 Task: Search one way flight ticket for 5 adults, 2 children, 1 infant in seat and 2 infants on lap in economy from Lubbock: Lubbock Preston Smith International Airport to Springfield: Abraham Lincoln Capital Airport on 5-2-2023. Choice of flights is Westjet. Number of bags: 2 carry on bags. Price is upto 92000. Outbound departure time preference is 4:45.
Action: Mouse moved to (311, 126)
Screenshot: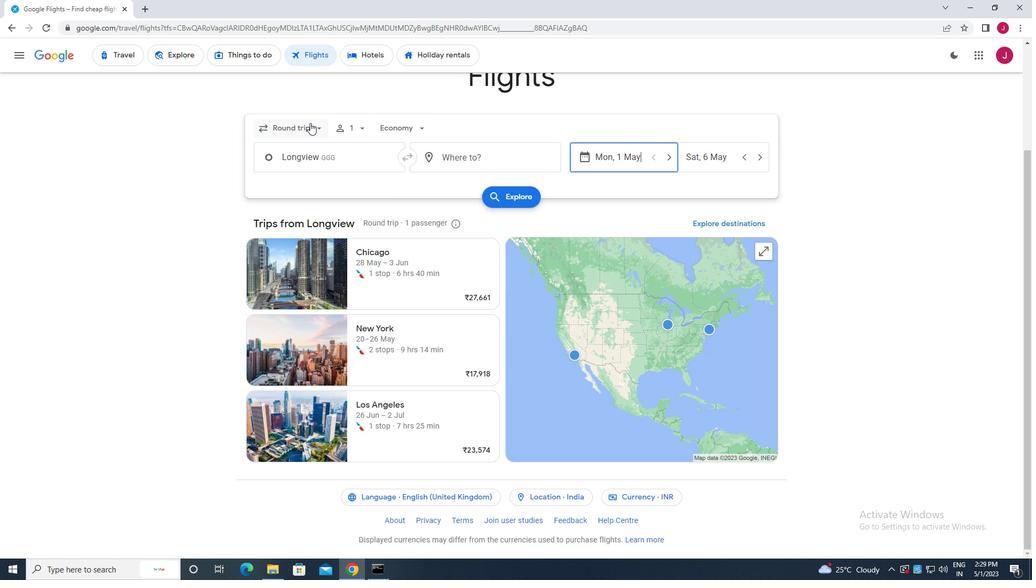 
Action: Mouse pressed left at (311, 126)
Screenshot: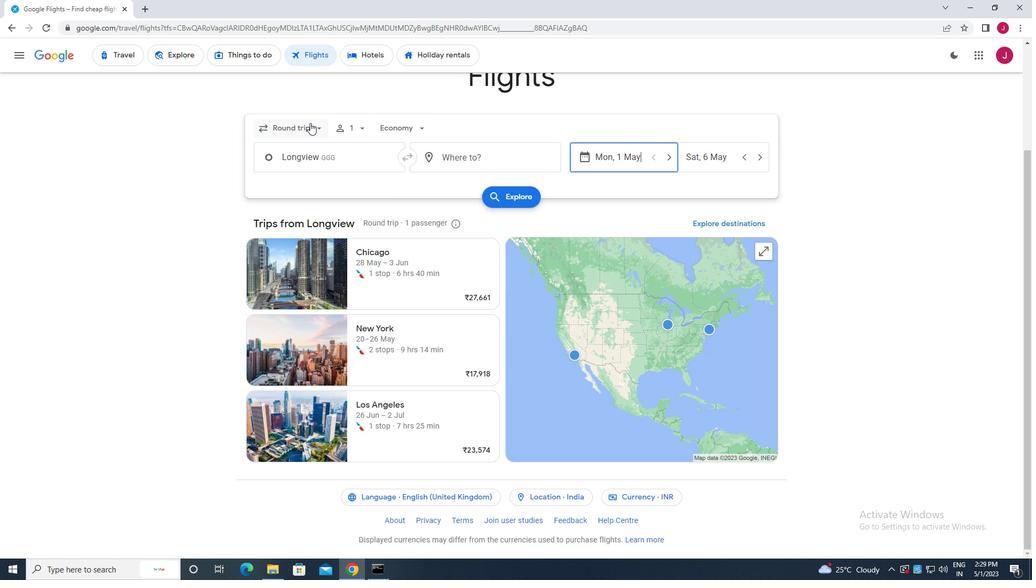 
Action: Mouse moved to (307, 173)
Screenshot: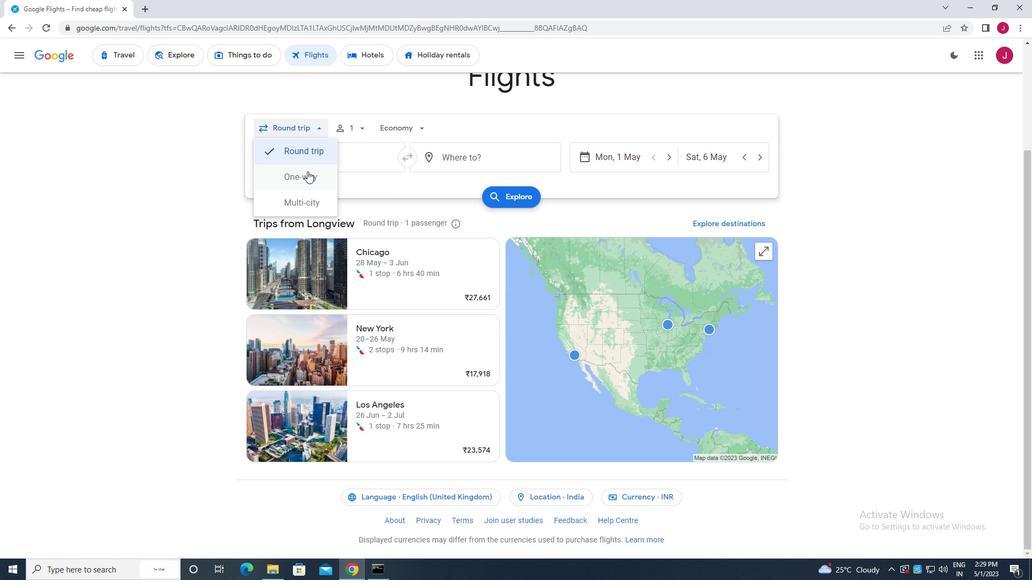 
Action: Mouse pressed left at (307, 173)
Screenshot: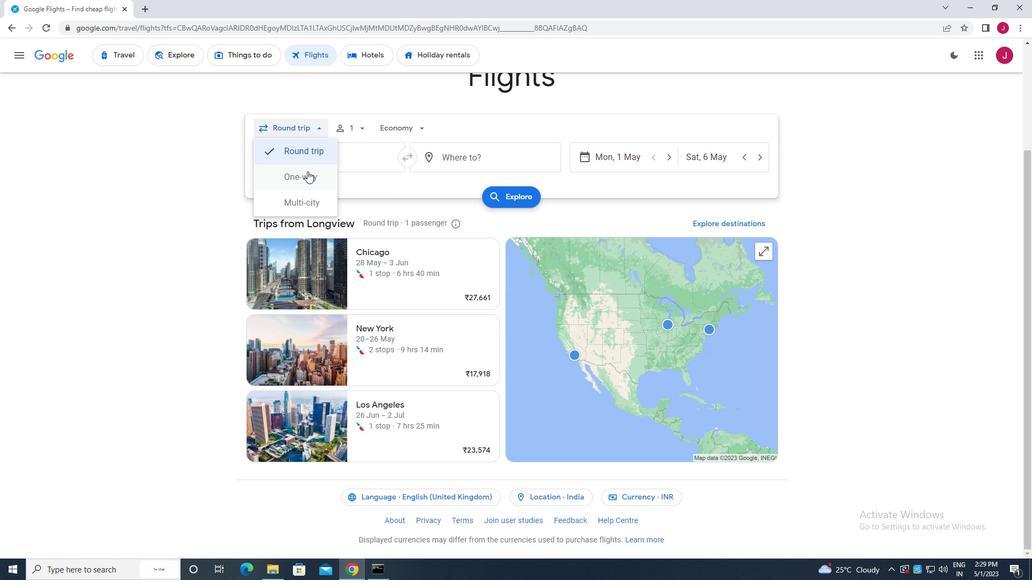 
Action: Mouse moved to (355, 132)
Screenshot: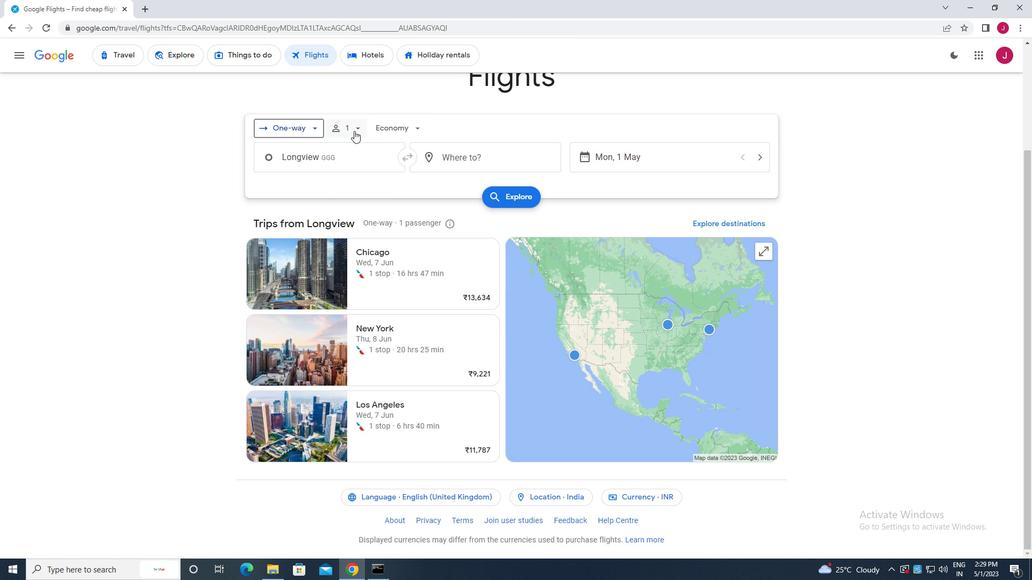 
Action: Mouse pressed left at (355, 132)
Screenshot: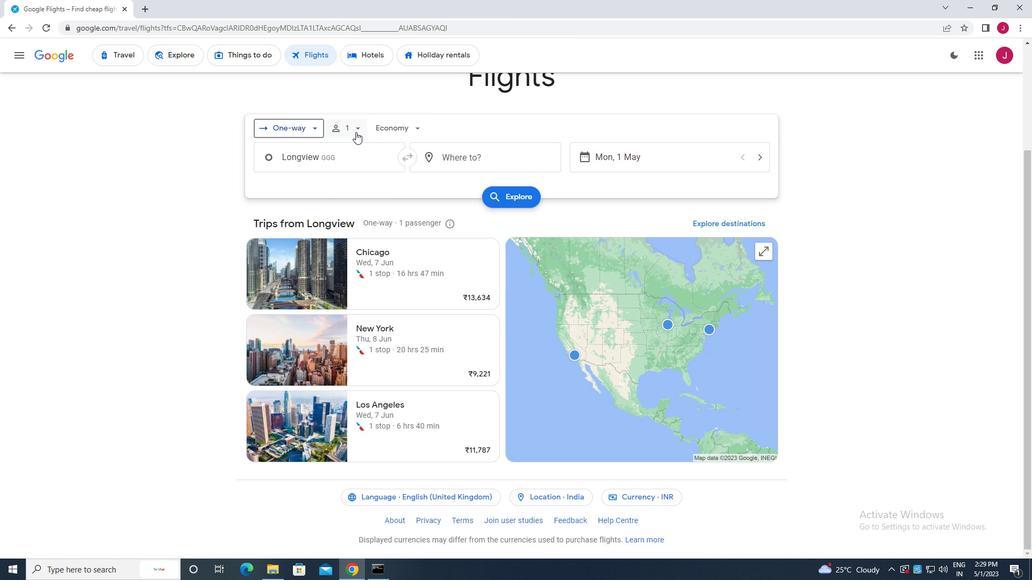 
Action: Mouse moved to (442, 155)
Screenshot: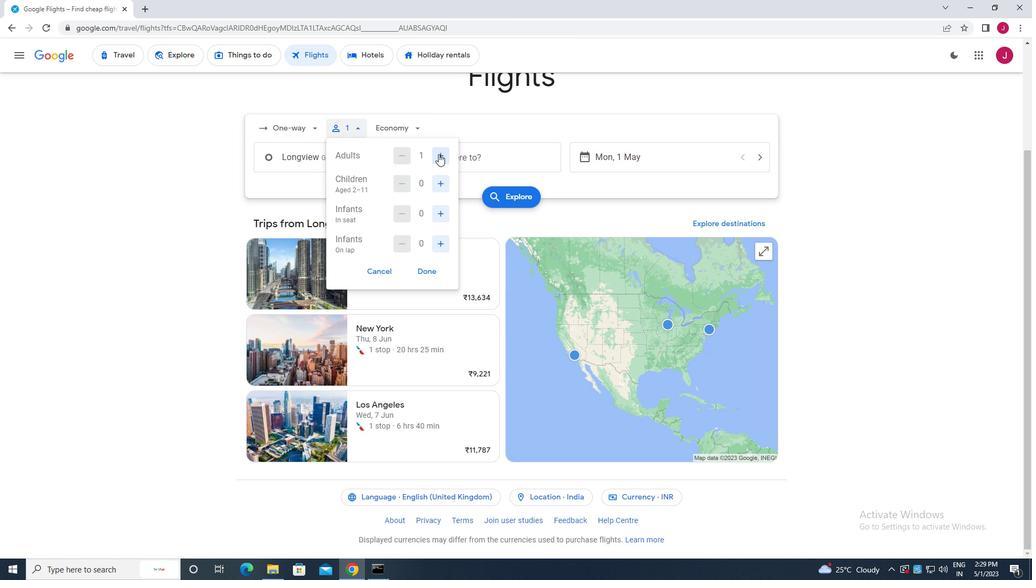
Action: Mouse pressed left at (442, 155)
Screenshot: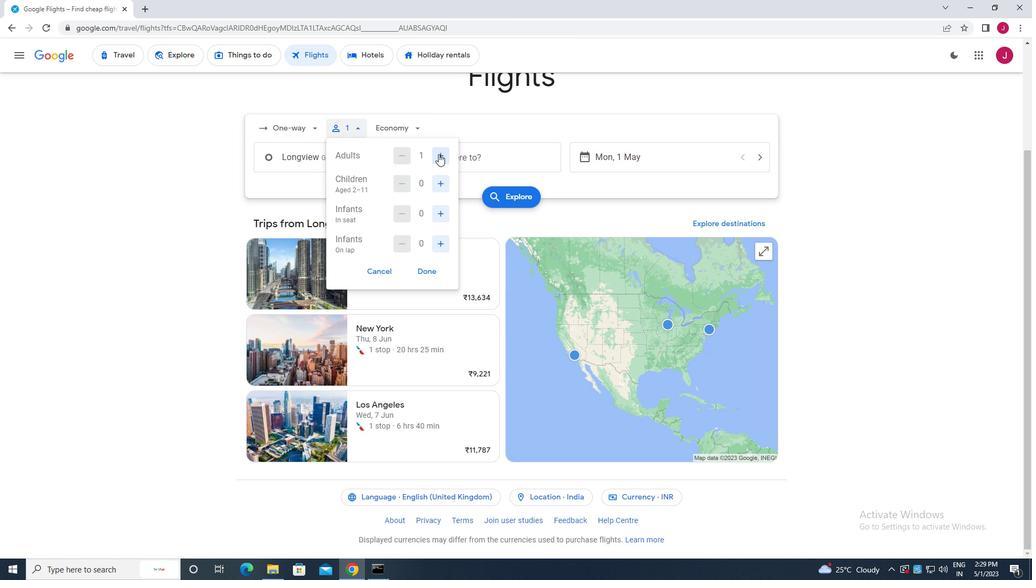 
Action: Mouse pressed left at (442, 155)
Screenshot: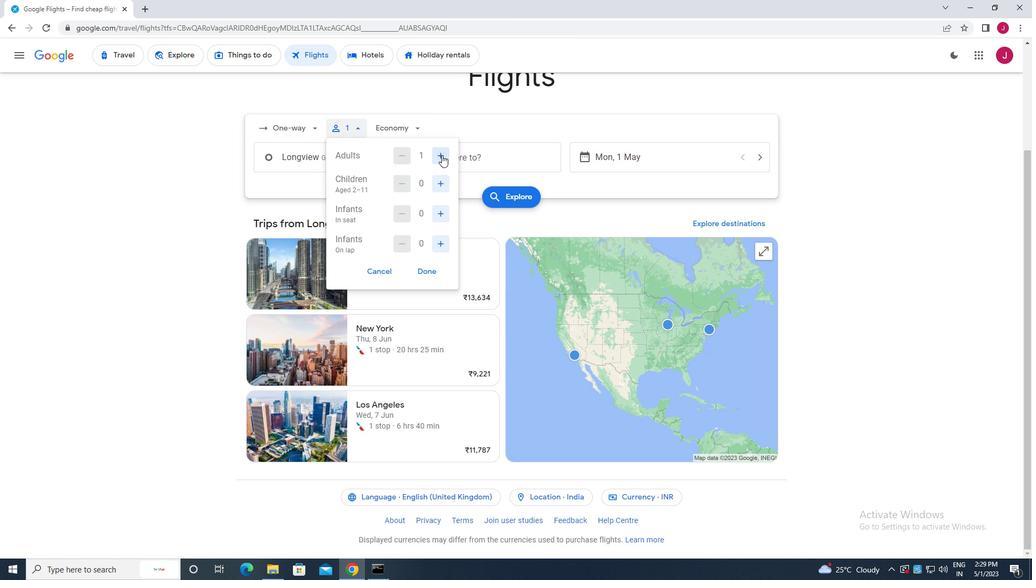 
Action: Mouse pressed left at (442, 155)
Screenshot: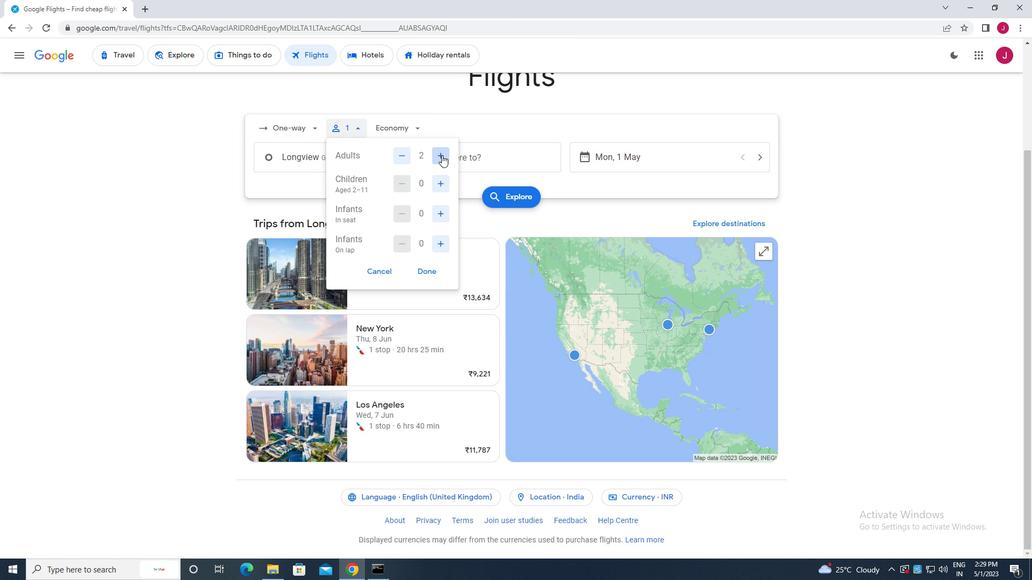 
Action: Mouse pressed left at (442, 155)
Screenshot: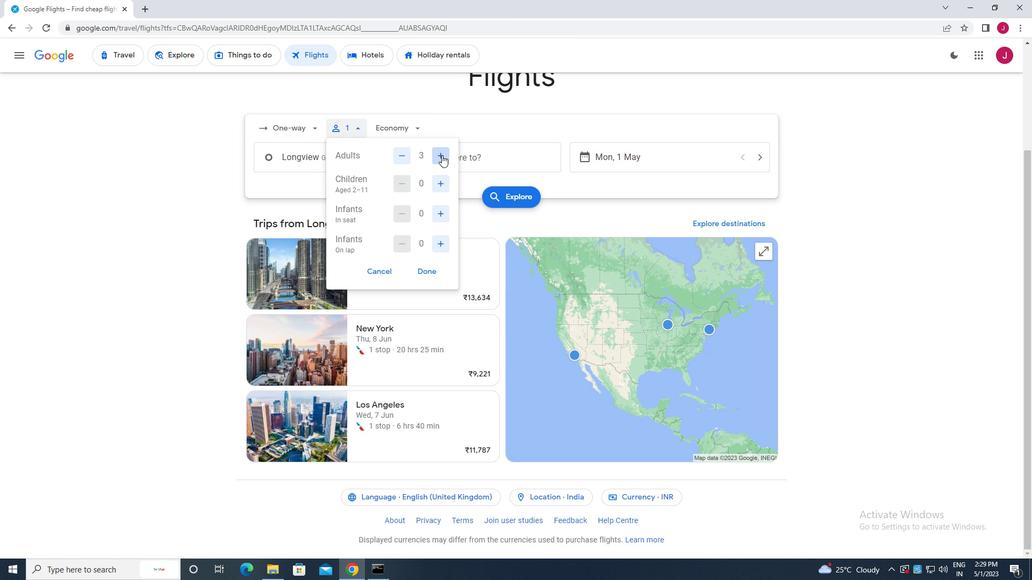 
Action: Mouse moved to (439, 186)
Screenshot: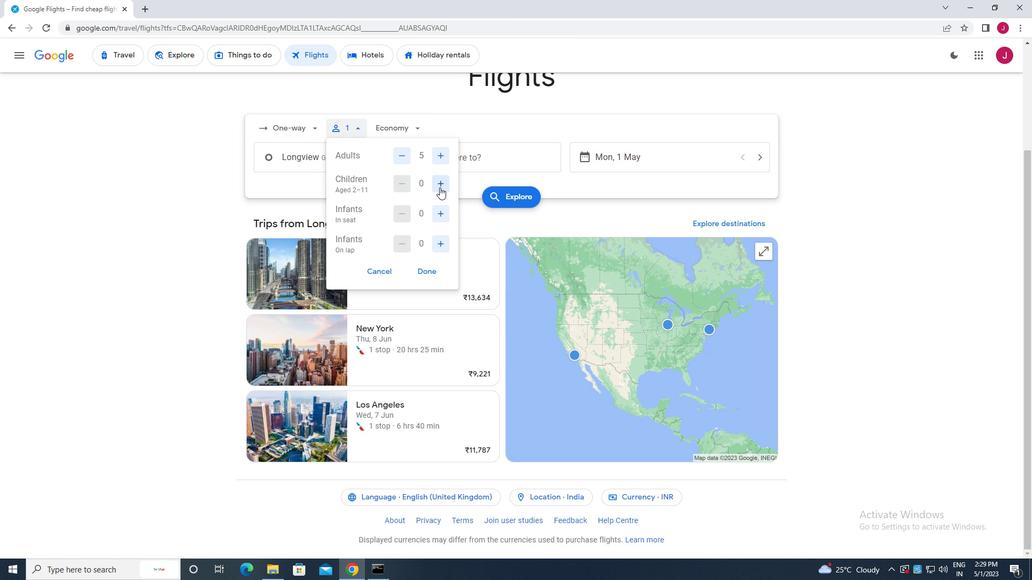 
Action: Mouse pressed left at (439, 186)
Screenshot: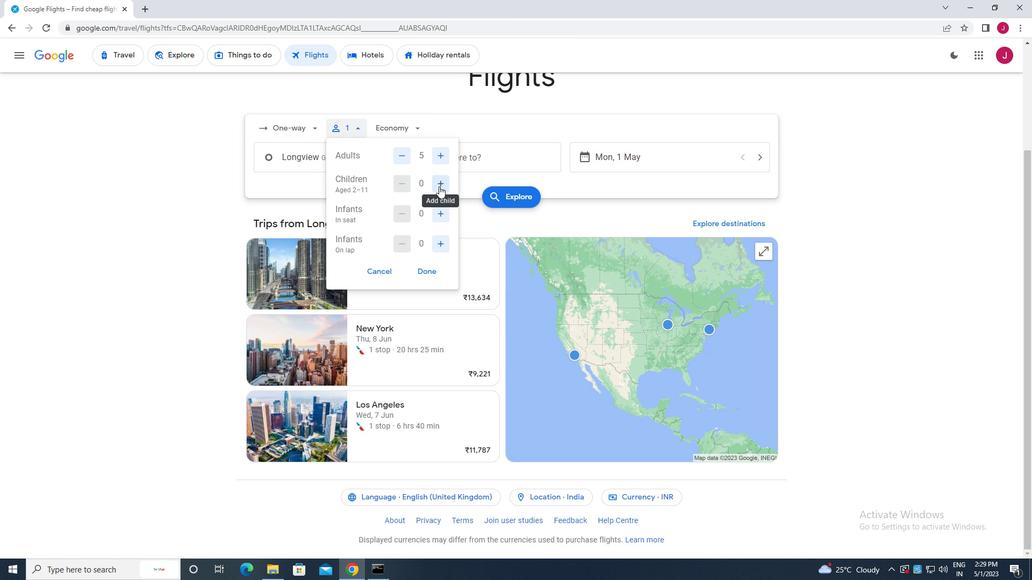 
Action: Mouse pressed left at (439, 186)
Screenshot: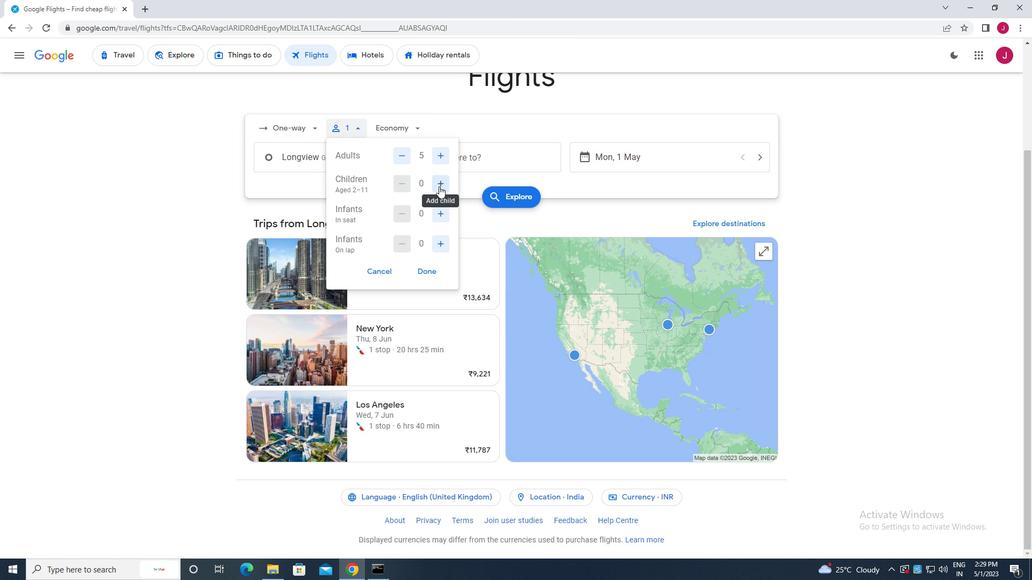 
Action: Mouse moved to (440, 214)
Screenshot: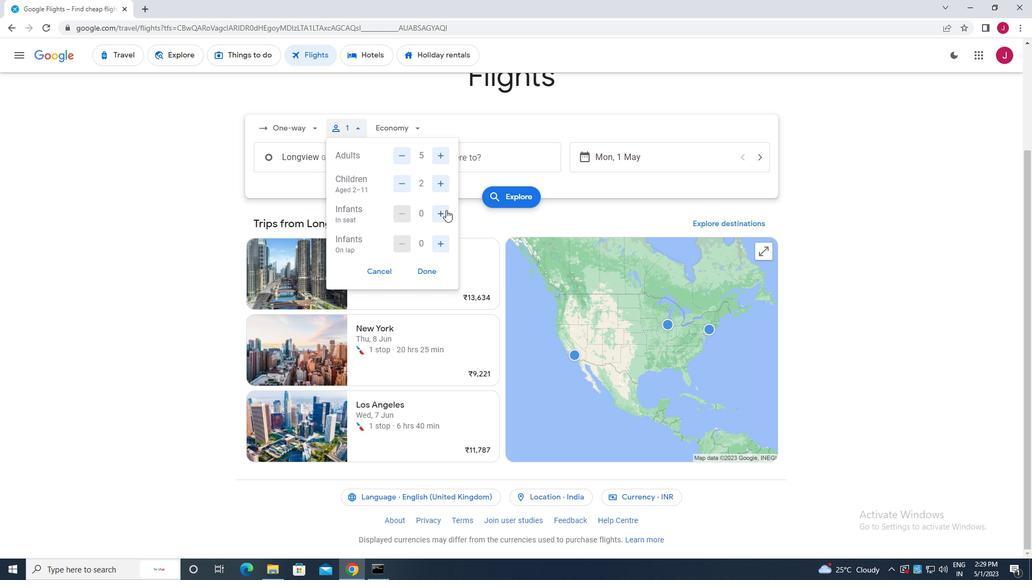 
Action: Mouse pressed left at (440, 214)
Screenshot: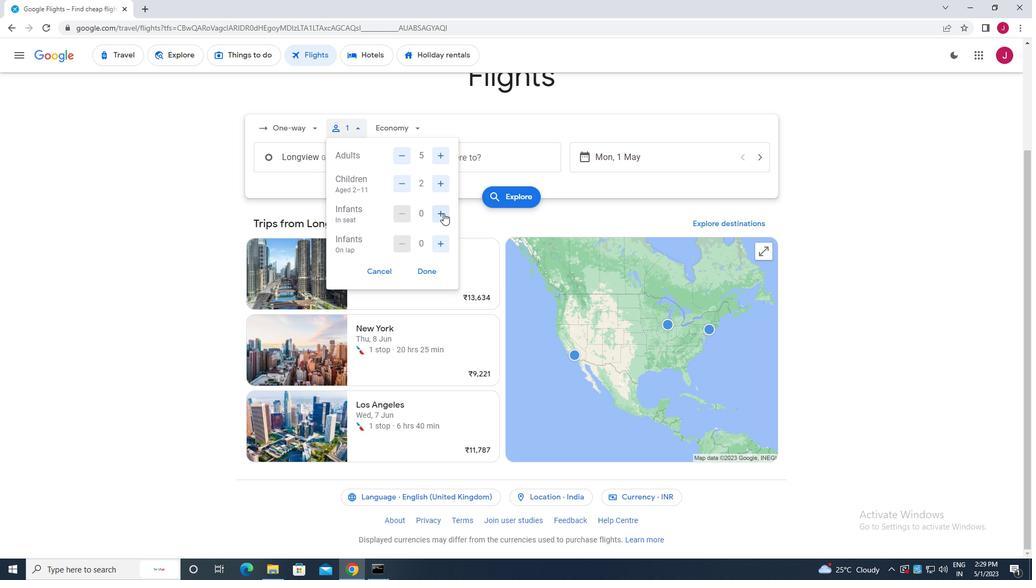 
Action: Mouse moved to (443, 244)
Screenshot: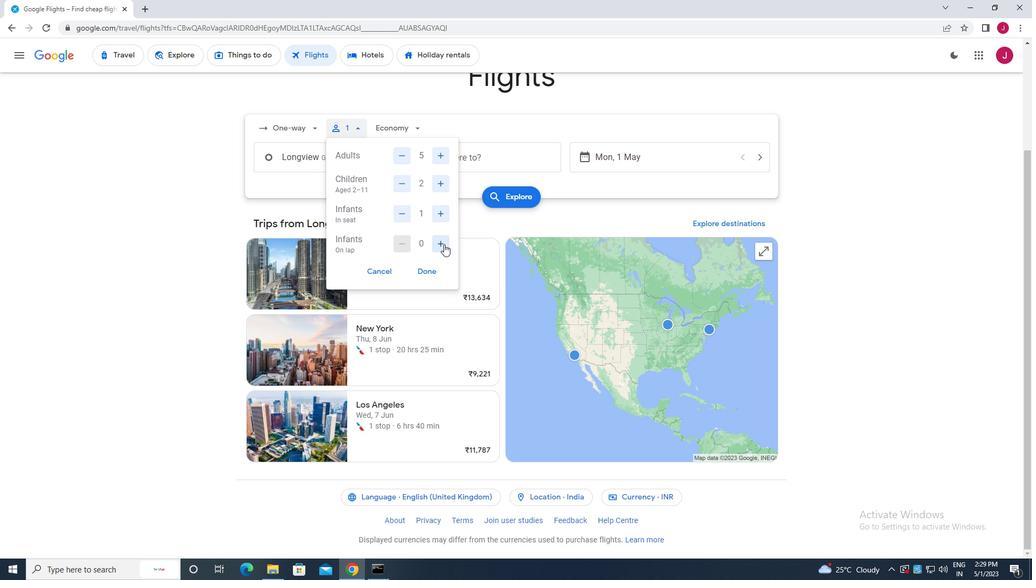 
Action: Mouse pressed left at (443, 244)
Screenshot: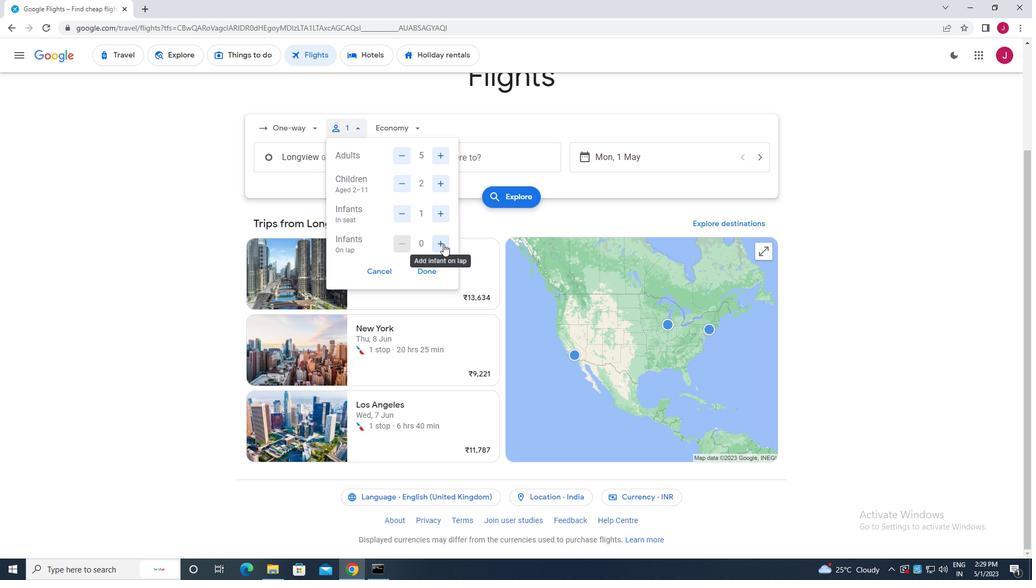 
Action: Mouse pressed left at (443, 244)
Screenshot: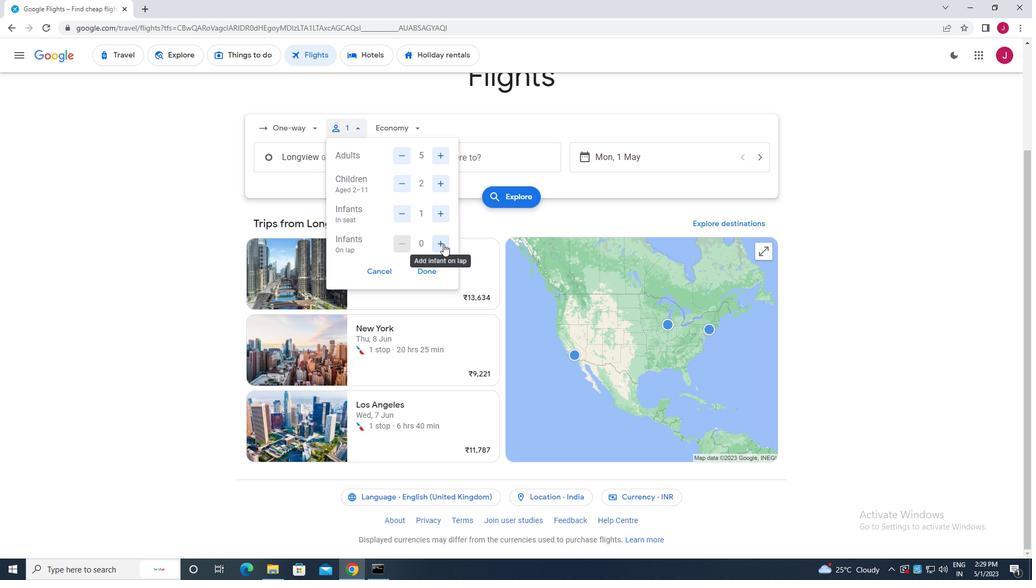 
Action: Mouse moved to (400, 241)
Screenshot: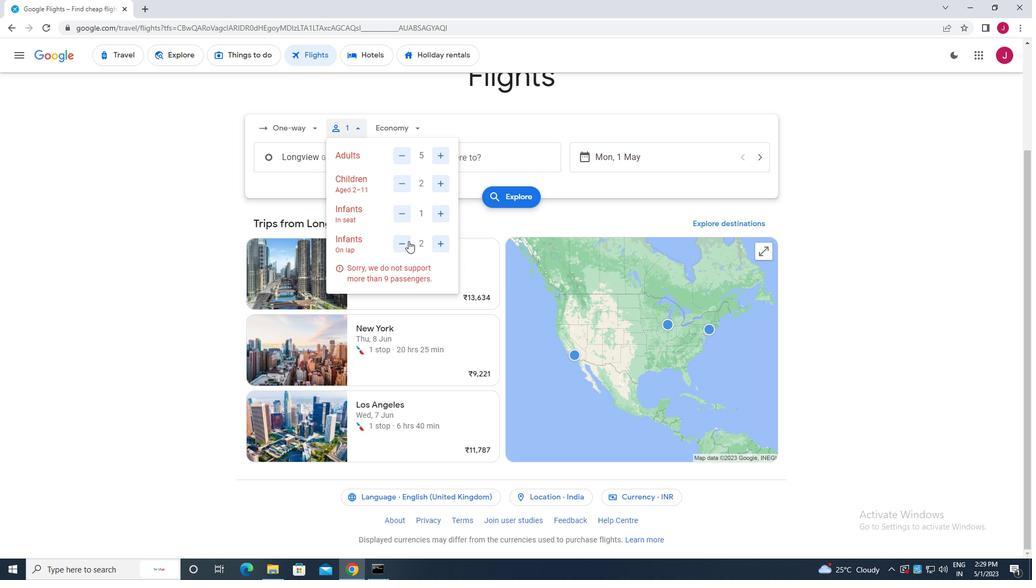 
Action: Mouse pressed left at (400, 241)
Screenshot: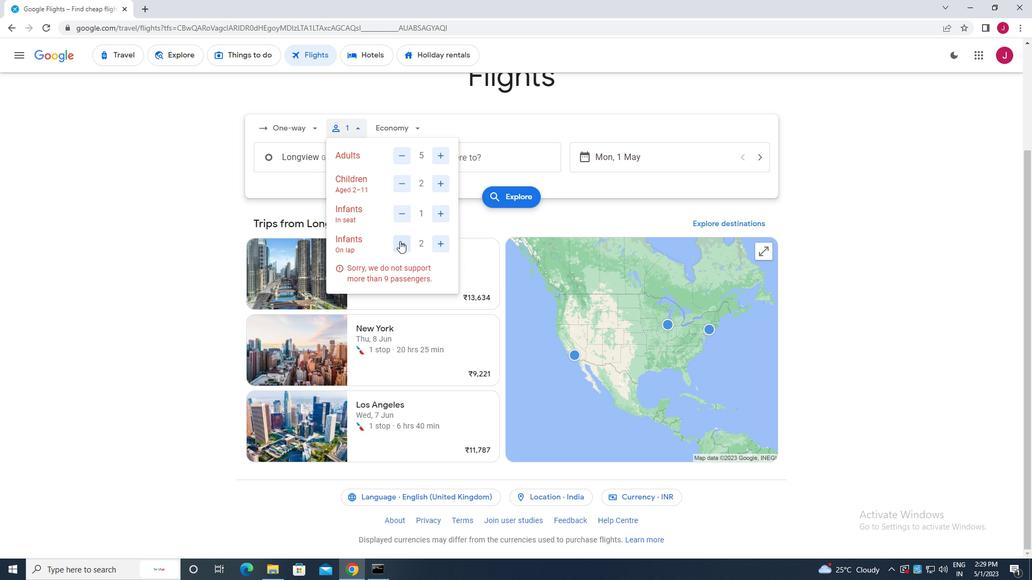 
Action: Mouse moved to (426, 268)
Screenshot: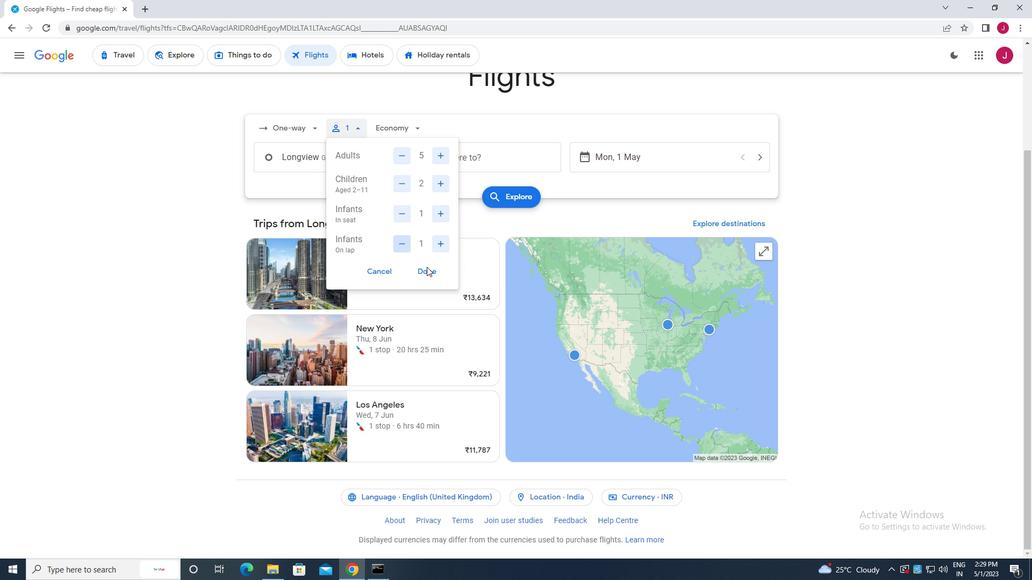 
Action: Mouse pressed left at (426, 268)
Screenshot: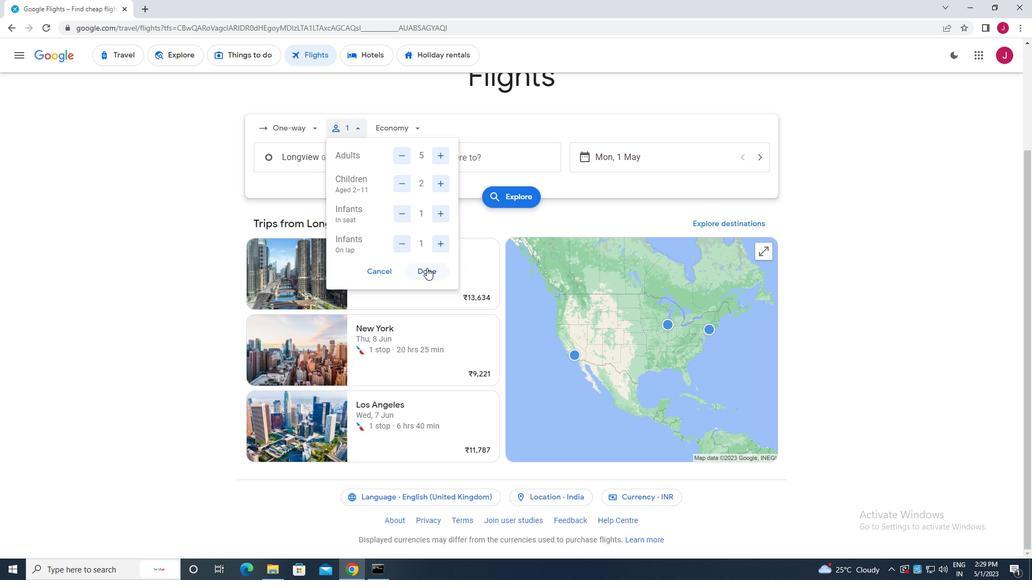 
Action: Mouse moved to (406, 131)
Screenshot: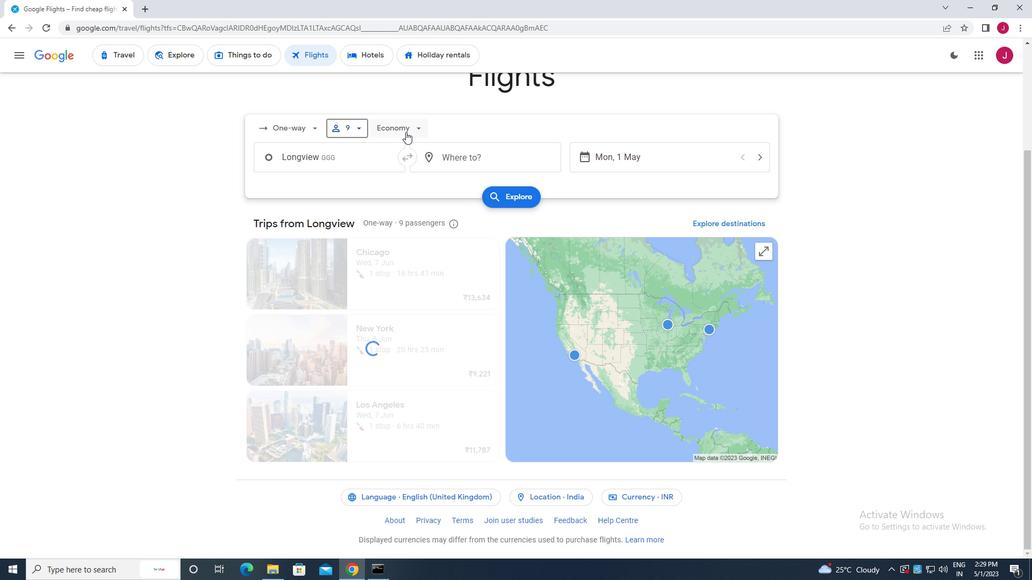 
Action: Mouse pressed left at (406, 131)
Screenshot: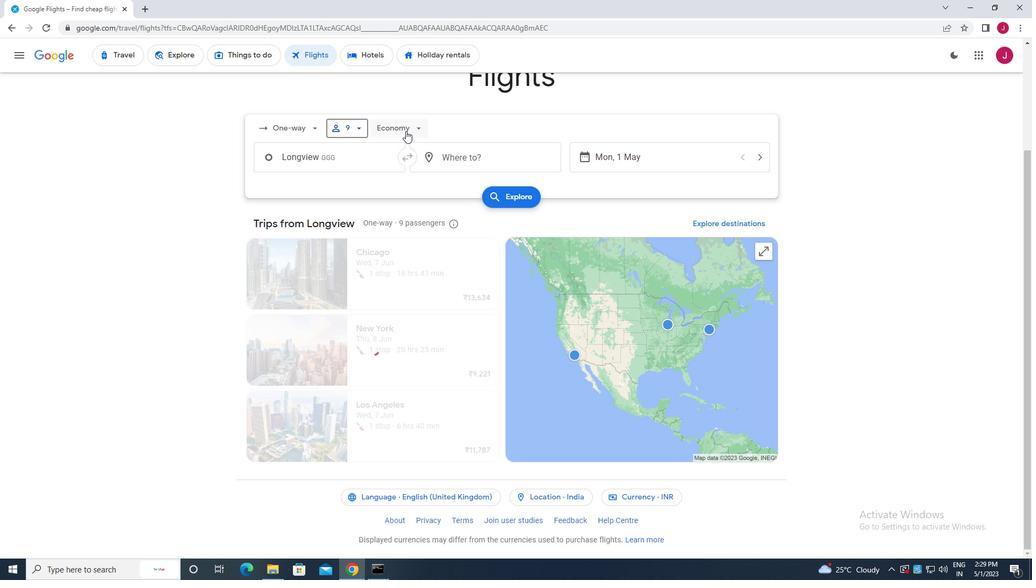 
Action: Mouse moved to (422, 151)
Screenshot: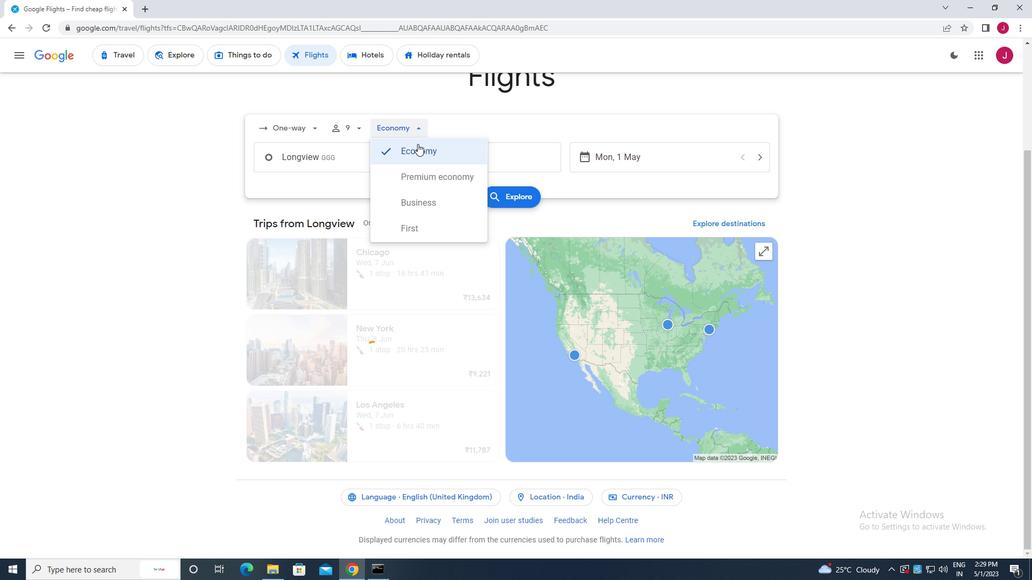 
Action: Mouse pressed left at (422, 151)
Screenshot: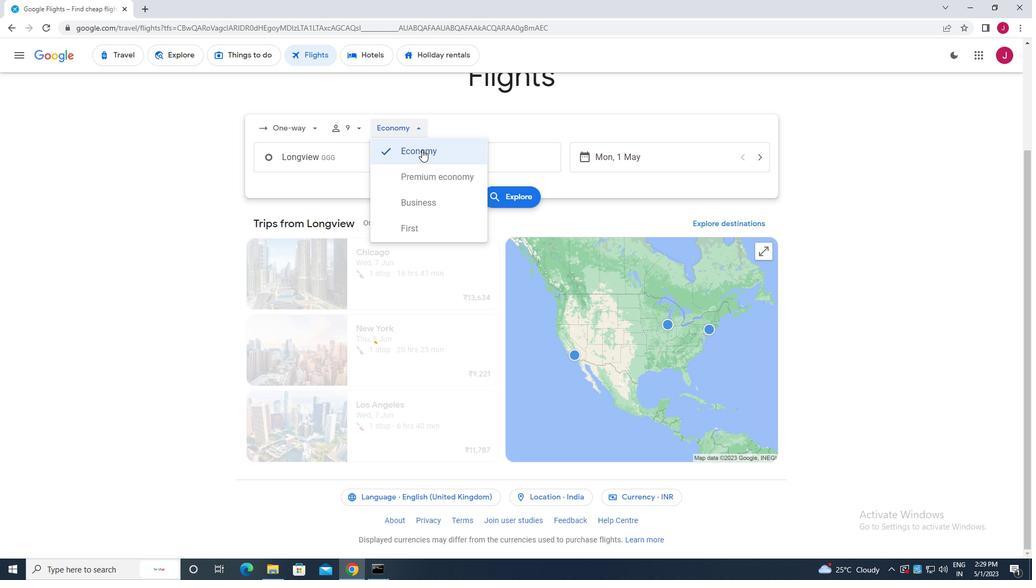 
Action: Mouse moved to (350, 157)
Screenshot: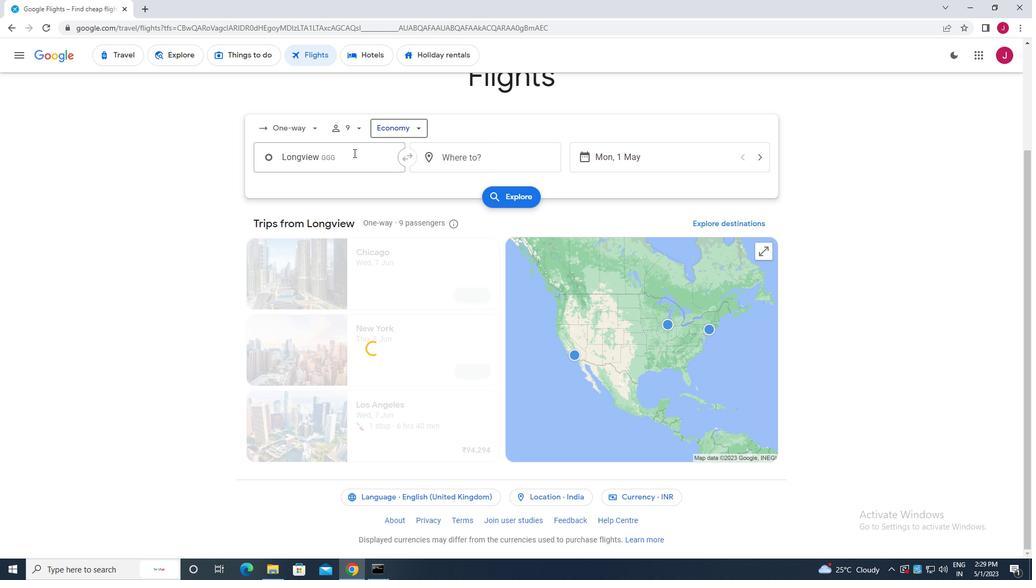 
Action: Mouse pressed left at (350, 157)
Screenshot: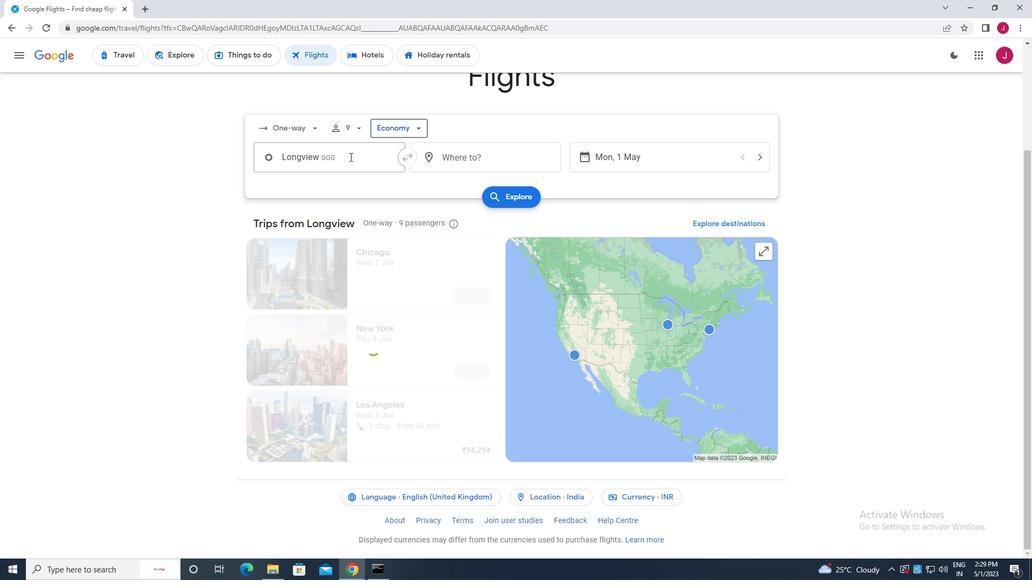
Action: Key pressed lubbock
Screenshot: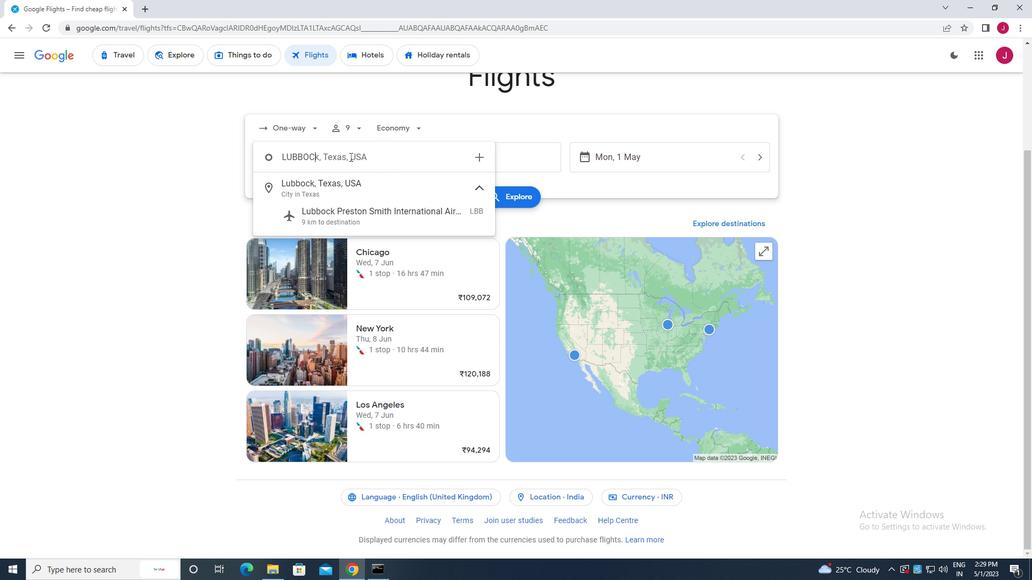 
Action: Mouse moved to (383, 212)
Screenshot: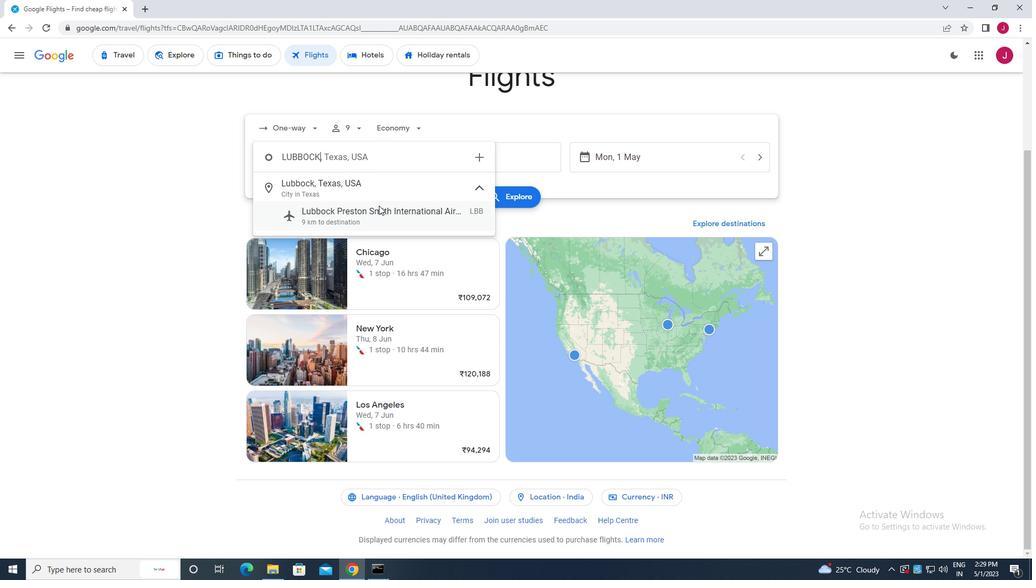 
Action: Mouse pressed left at (383, 212)
Screenshot: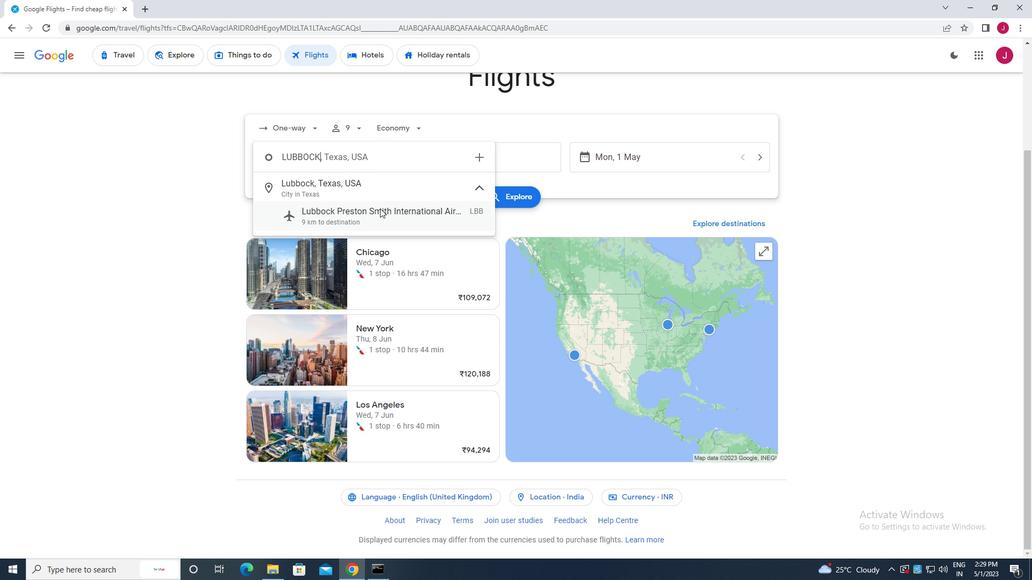
Action: Mouse moved to (504, 157)
Screenshot: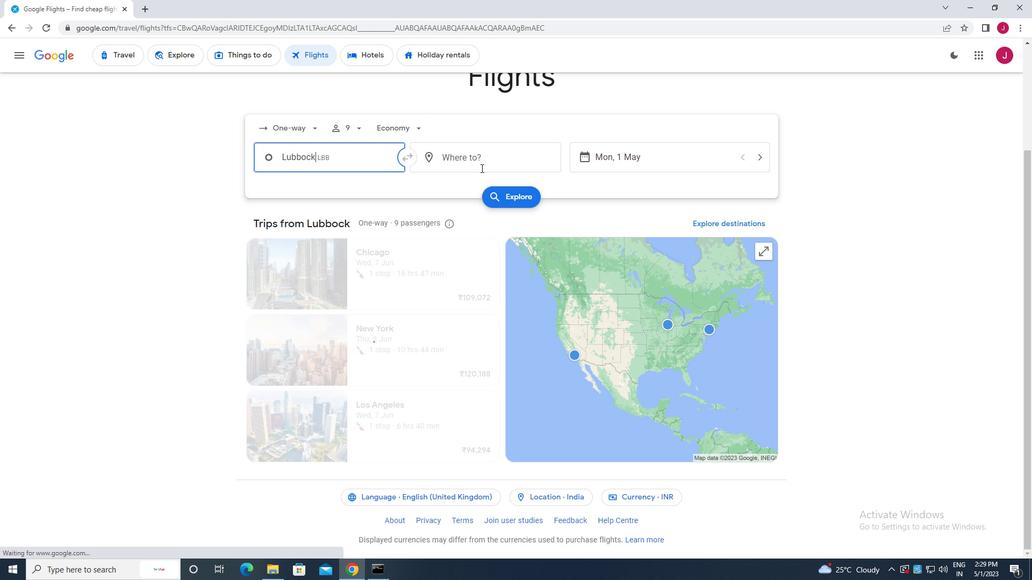 
Action: Mouse pressed left at (504, 157)
Screenshot: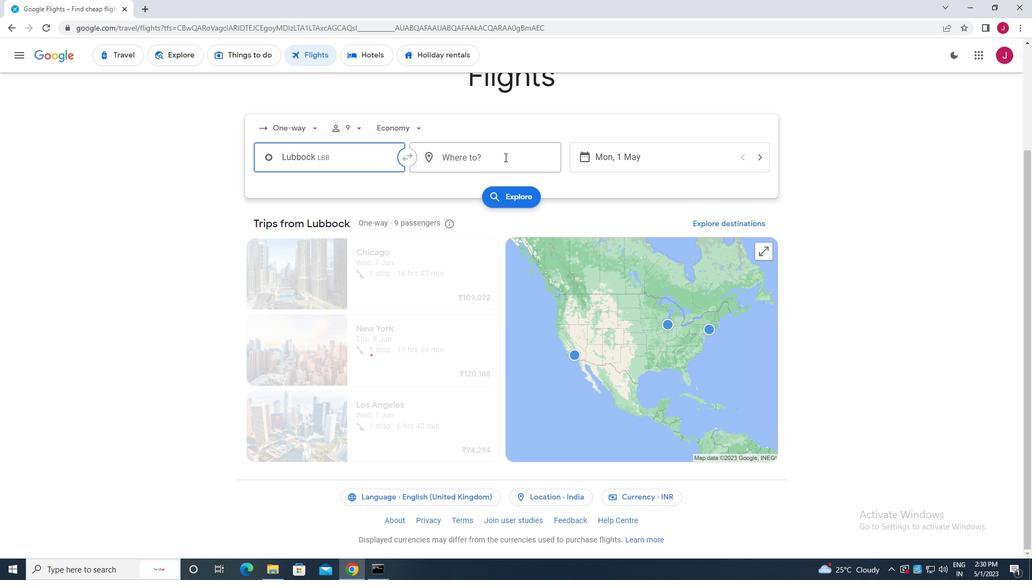 
Action: Mouse moved to (506, 154)
Screenshot: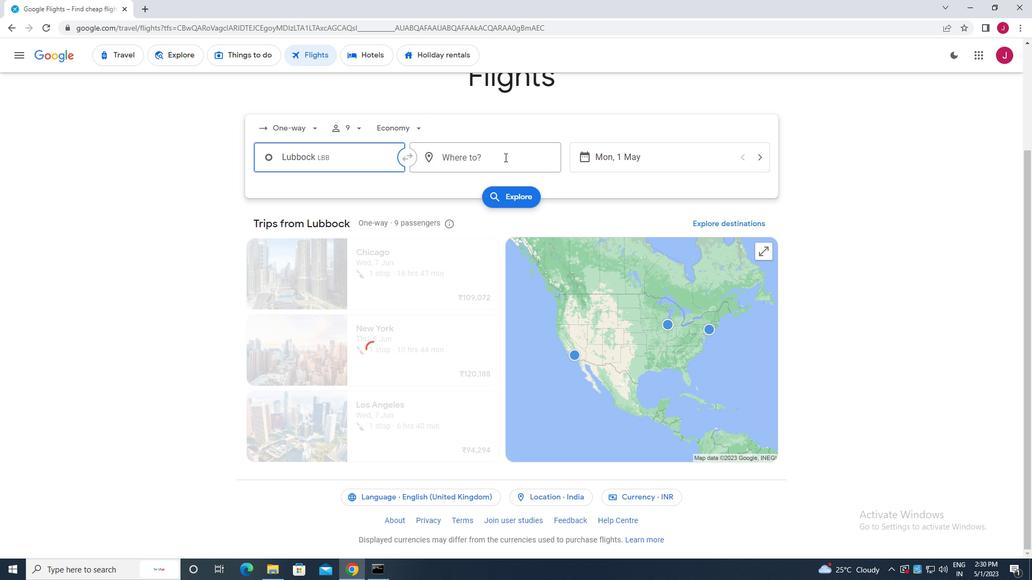 
Action: Key pressed springf
Screenshot: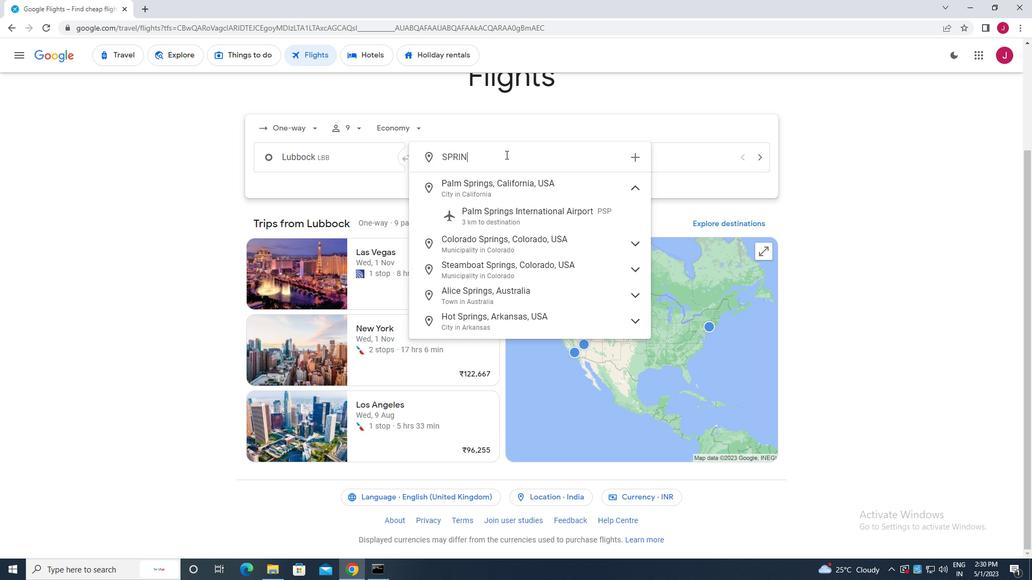 
Action: Mouse moved to (555, 247)
Screenshot: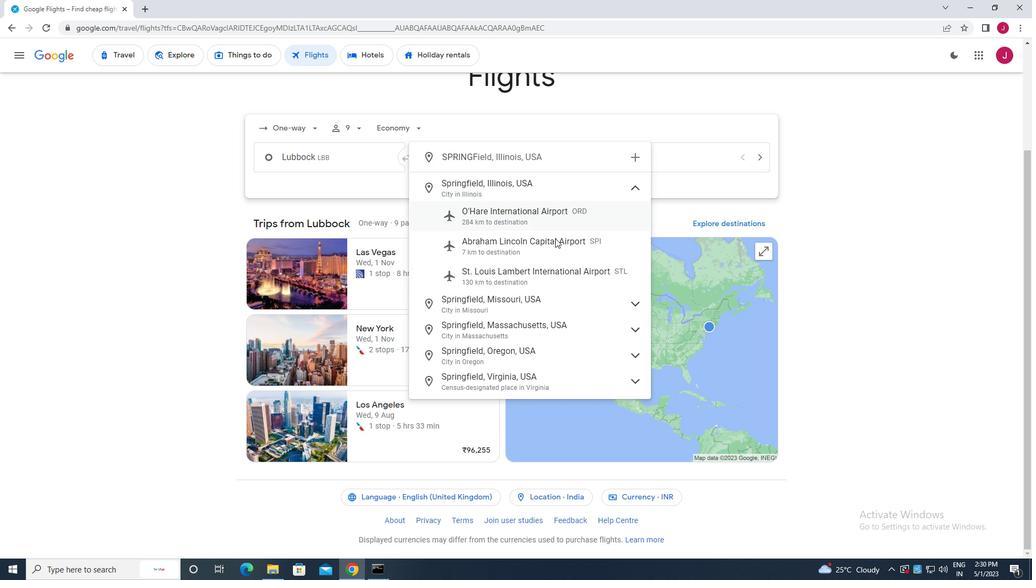 
Action: Mouse pressed left at (555, 247)
Screenshot: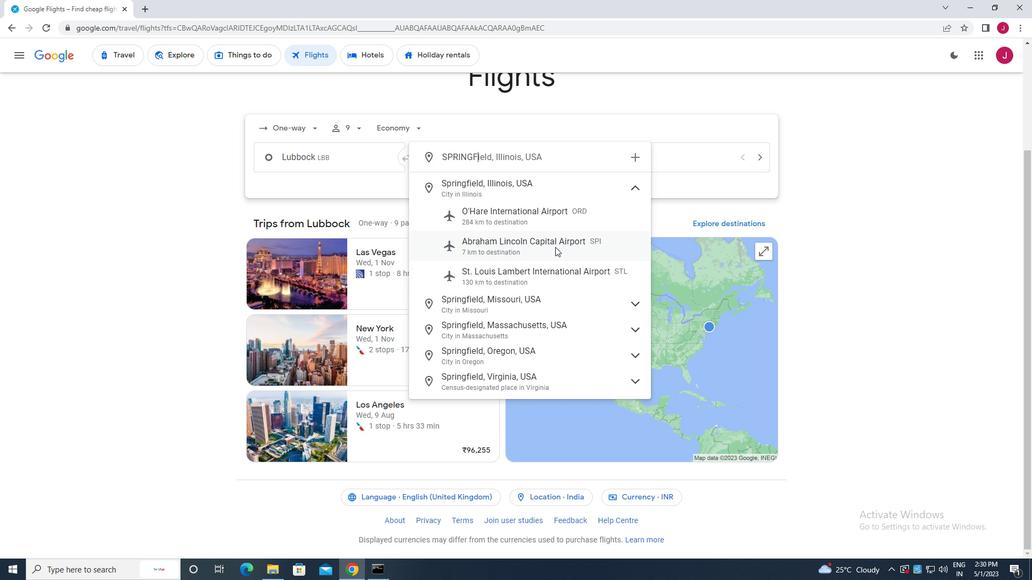 
Action: Mouse moved to (636, 161)
Screenshot: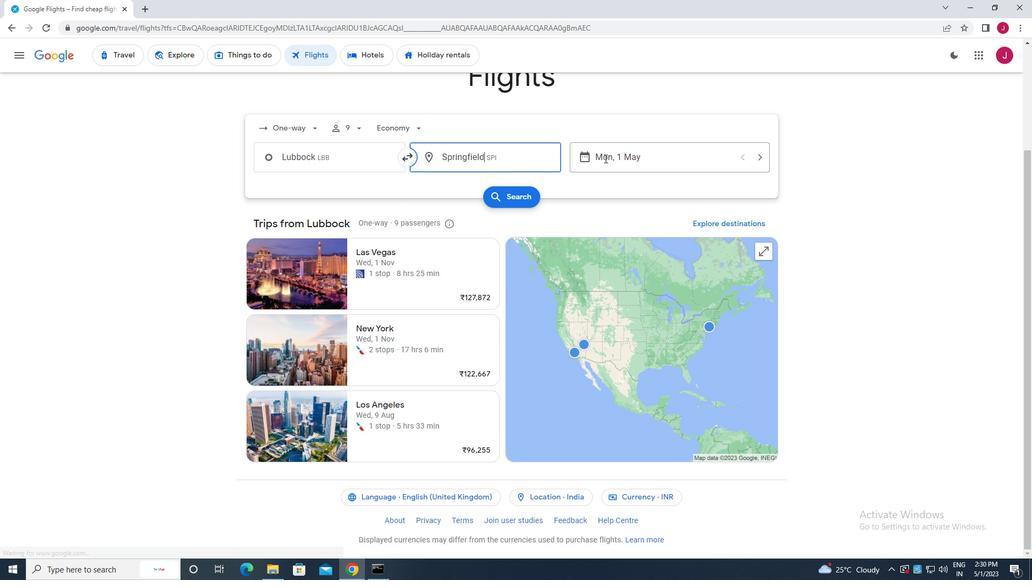 
Action: Mouse pressed left at (636, 161)
Screenshot: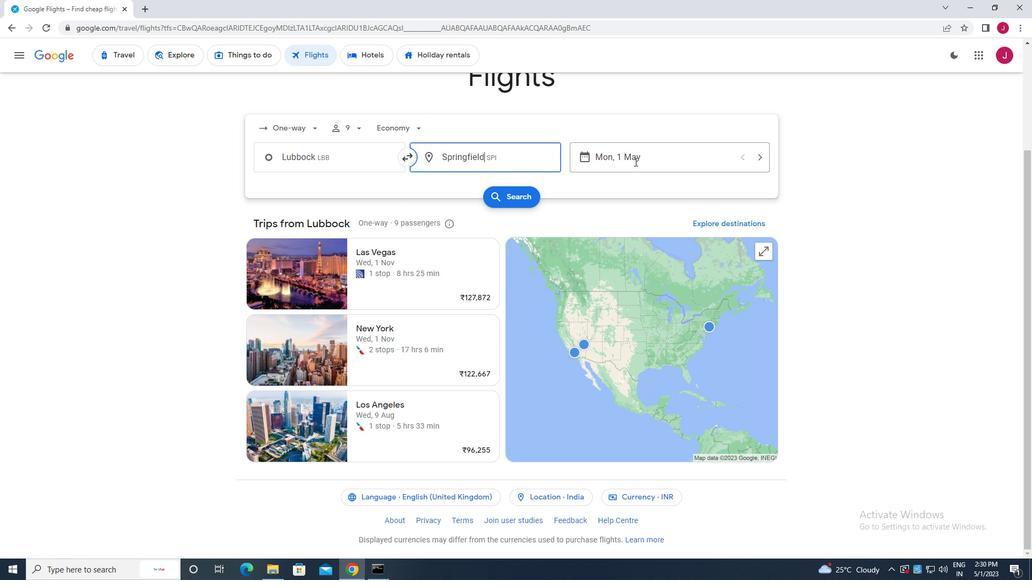
Action: Mouse moved to (442, 248)
Screenshot: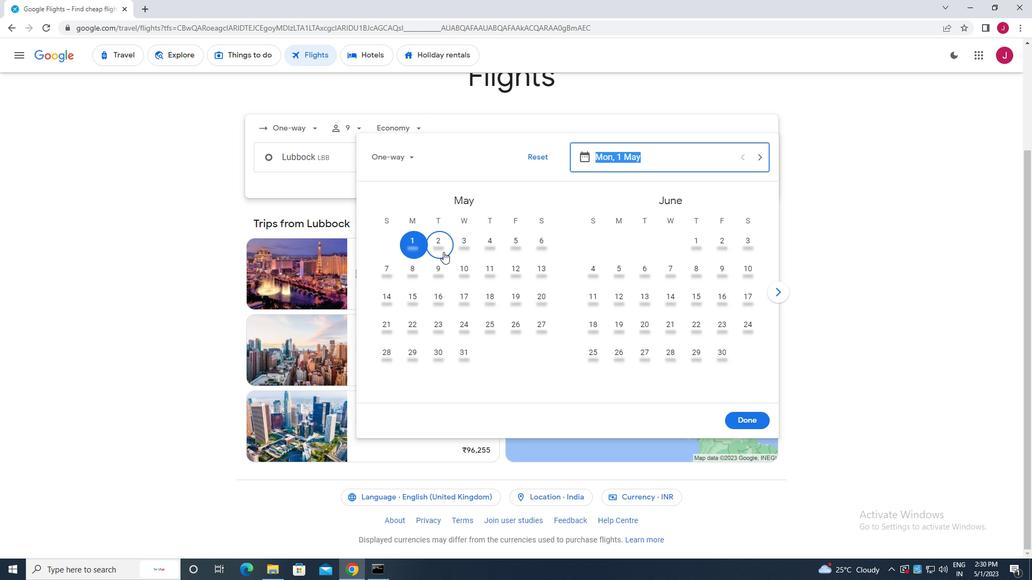 
Action: Mouse pressed left at (442, 248)
Screenshot: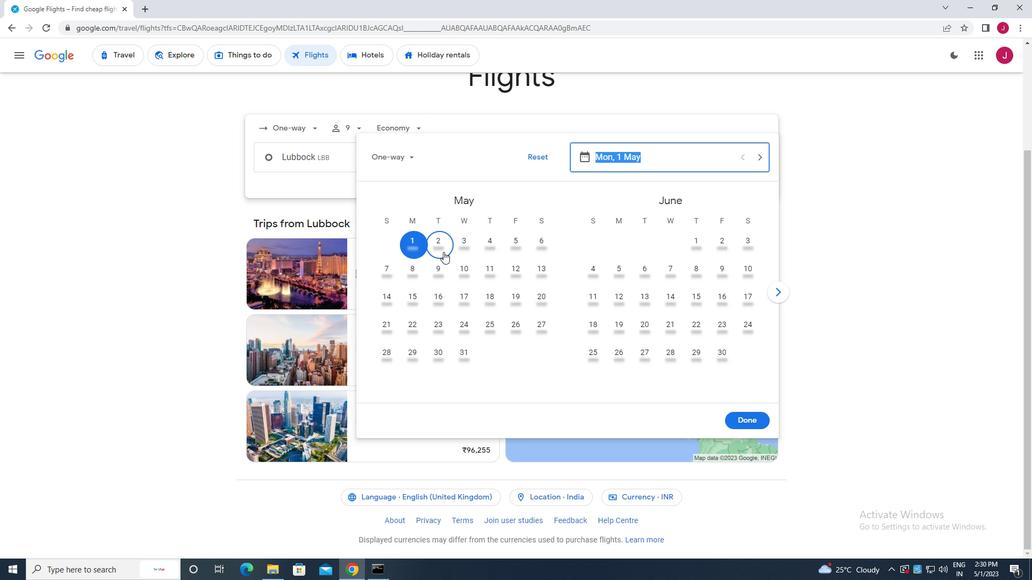 
Action: Mouse moved to (743, 424)
Screenshot: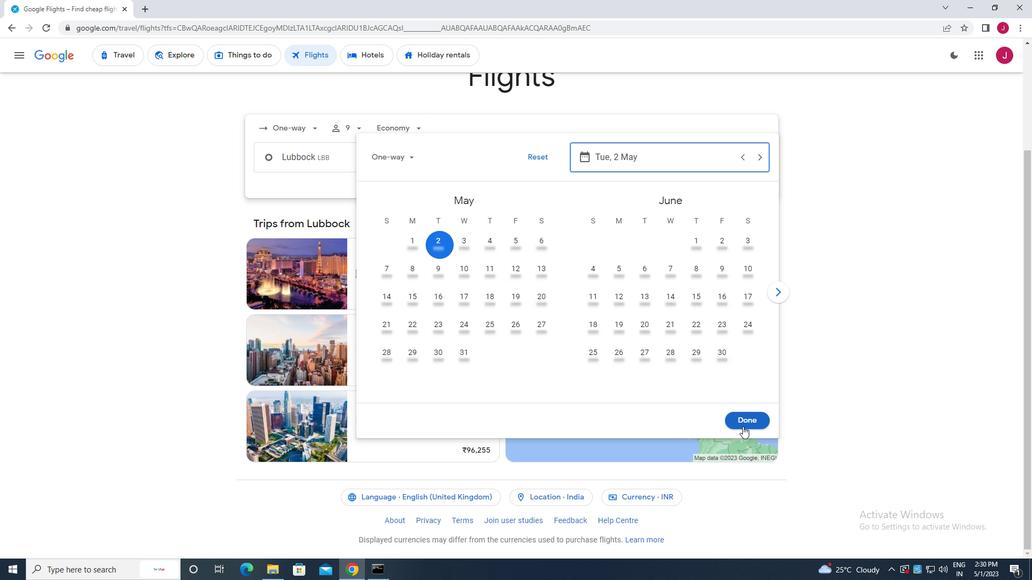 
Action: Mouse pressed left at (743, 424)
Screenshot: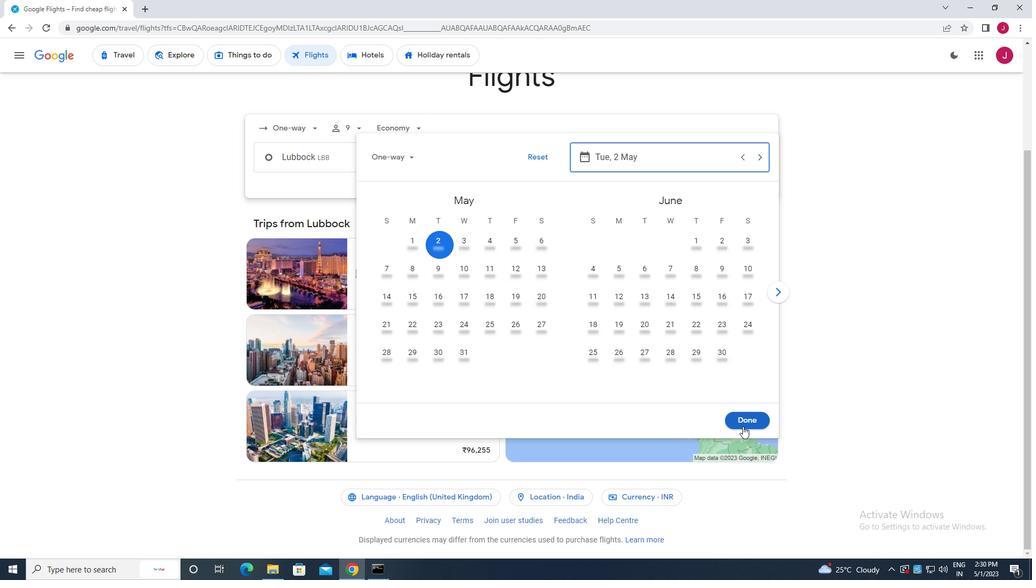 
Action: Mouse moved to (516, 195)
Screenshot: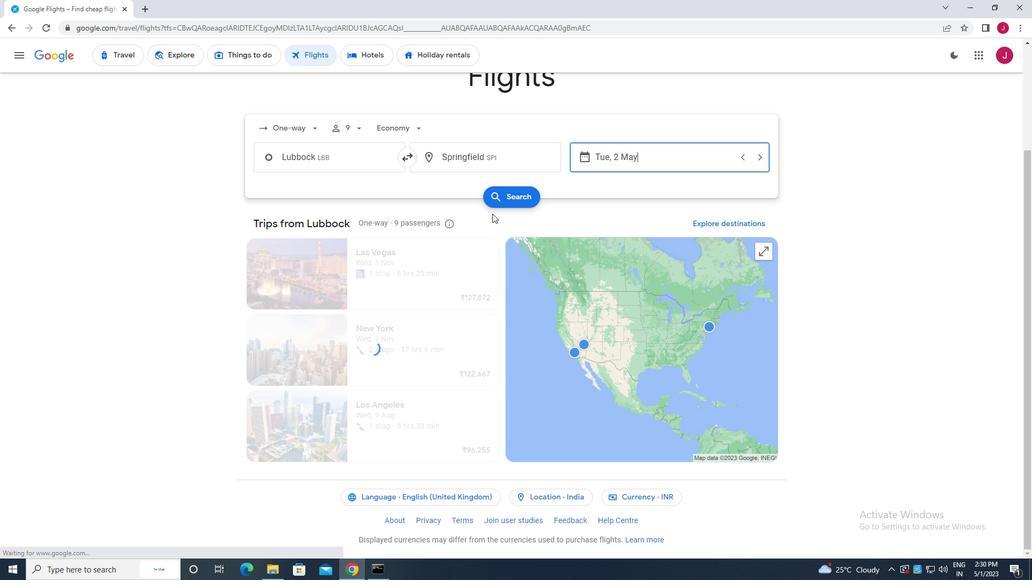 
Action: Mouse pressed left at (516, 195)
Screenshot: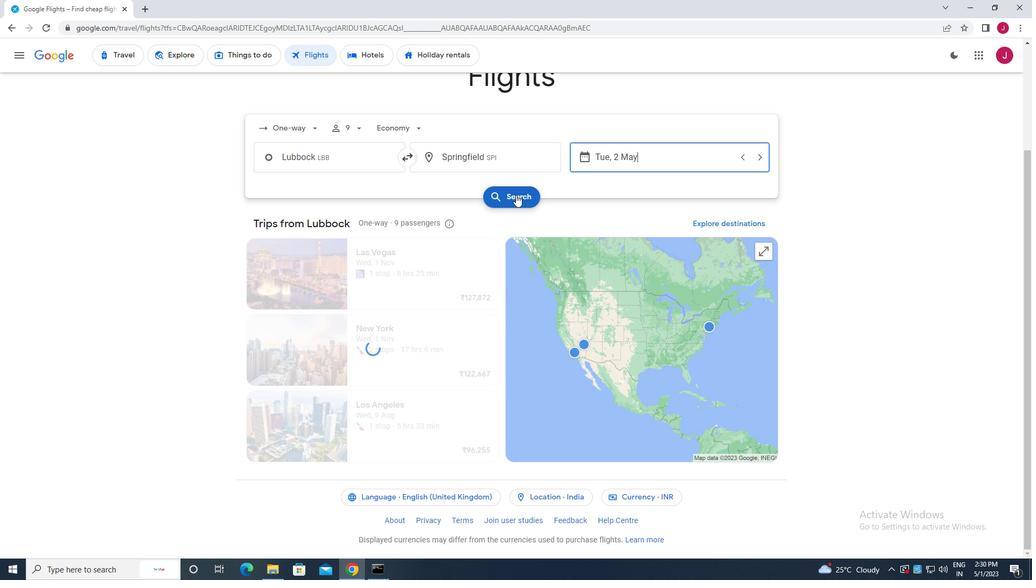 
Action: Mouse moved to (283, 154)
Screenshot: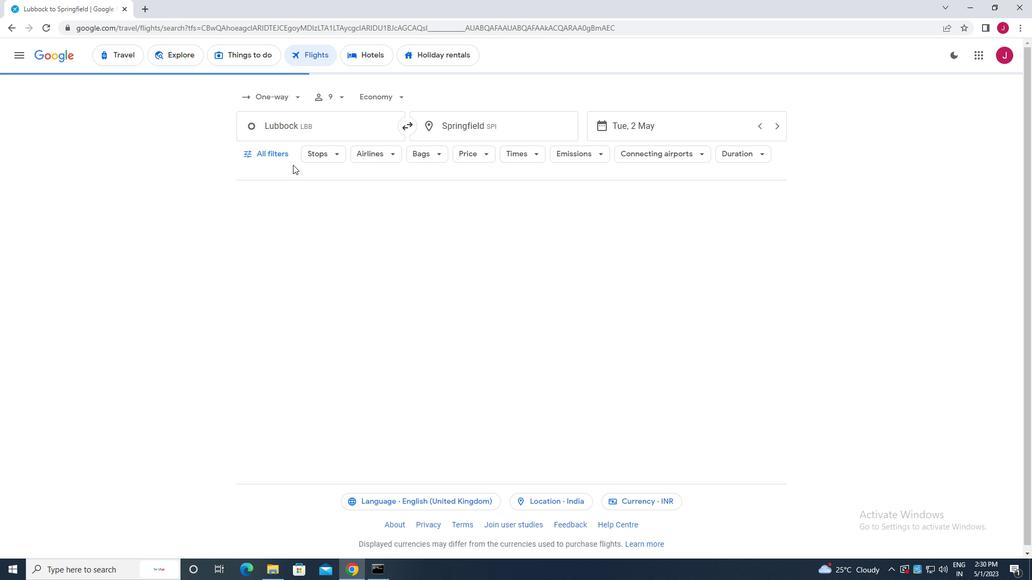 
Action: Mouse pressed left at (283, 154)
Screenshot: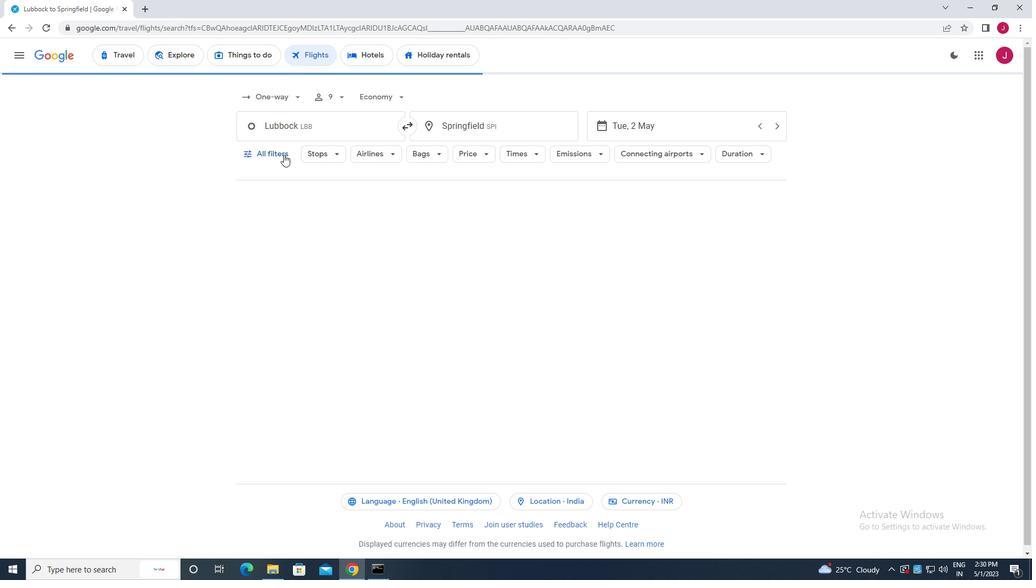 
Action: Mouse moved to (328, 270)
Screenshot: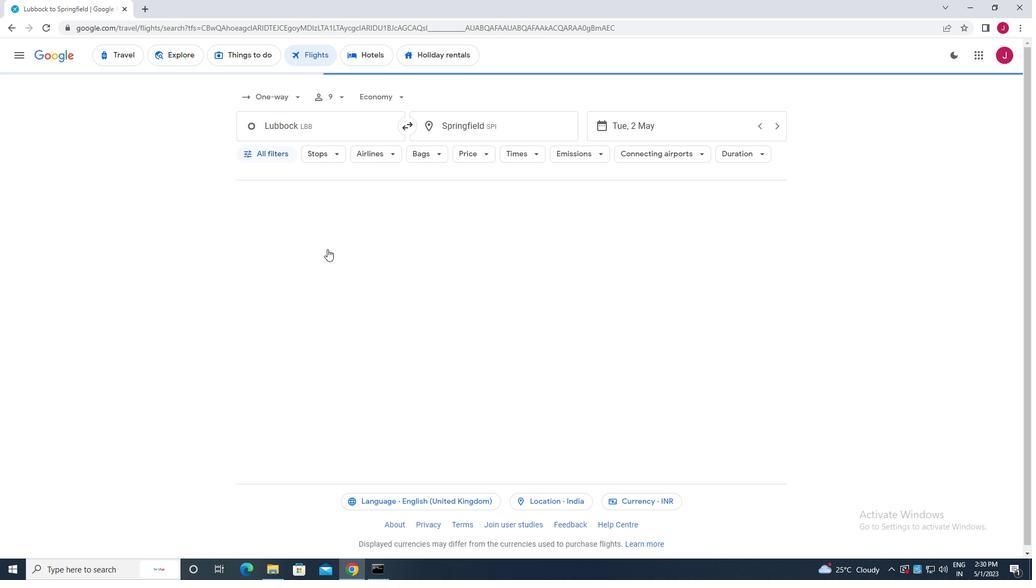 
Action: Mouse scrolled (328, 269) with delta (0, 0)
Screenshot: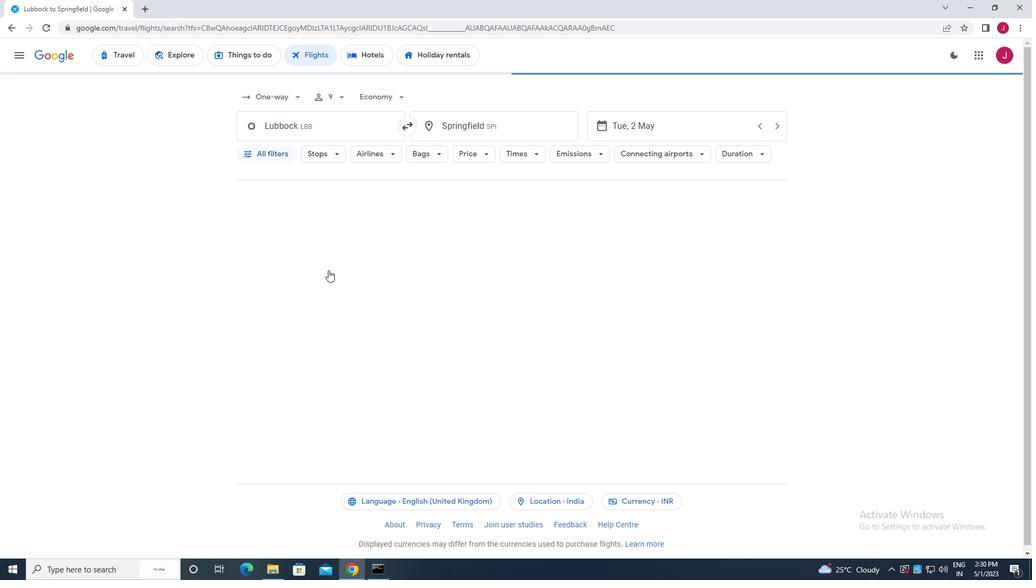
Action: Mouse moved to (328, 273)
Screenshot: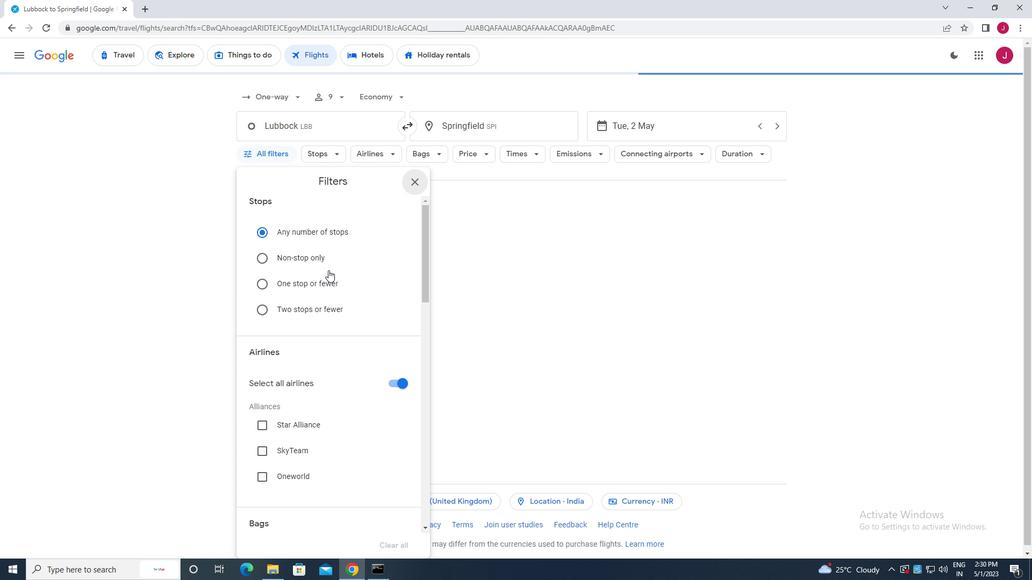 
Action: Mouse scrolled (328, 272) with delta (0, 0)
Screenshot: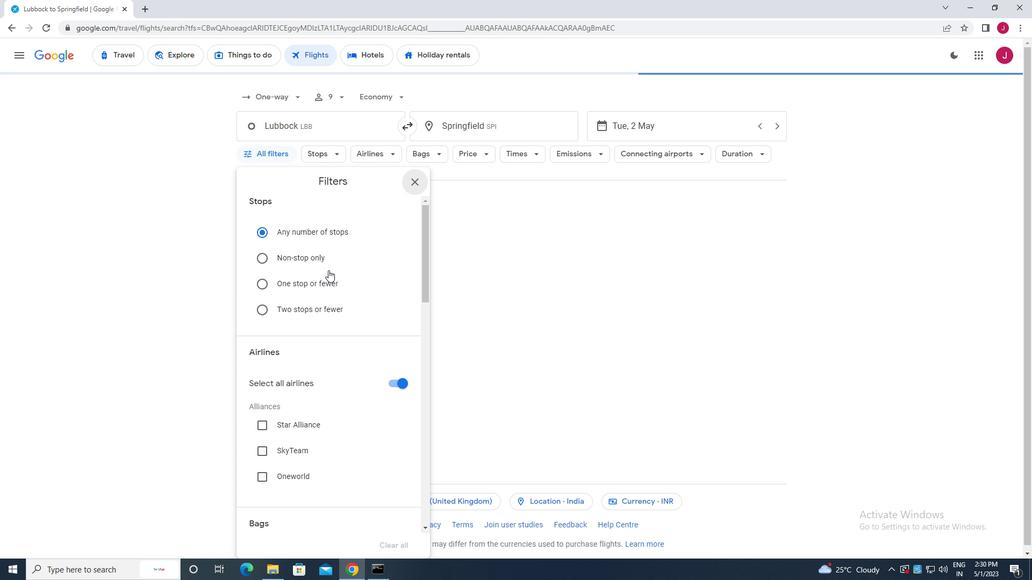 
Action: Mouse moved to (328, 273)
Screenshot: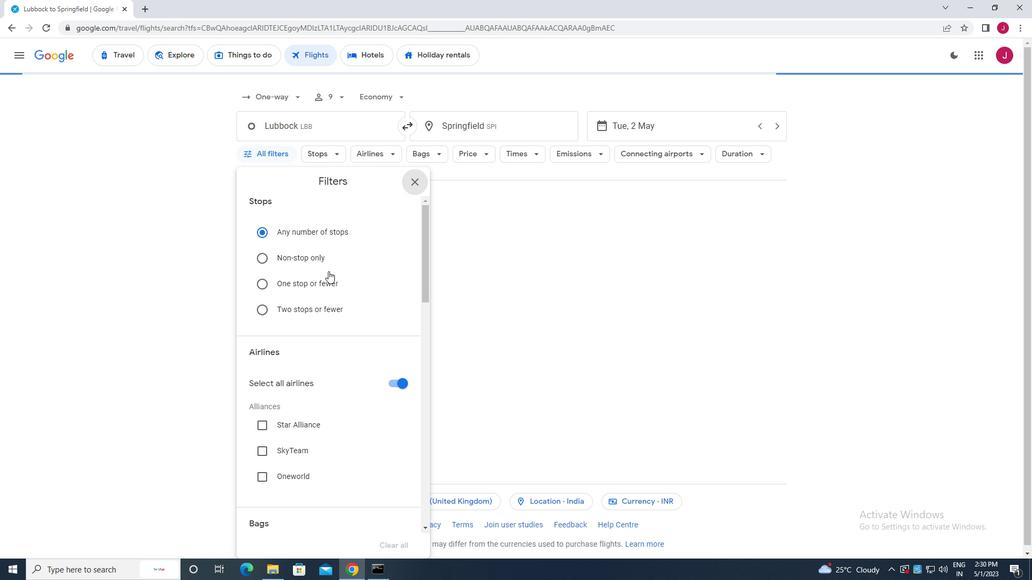 
Action: Mouse scrolled (328, 273) with delta (0, 0)
Screenshot: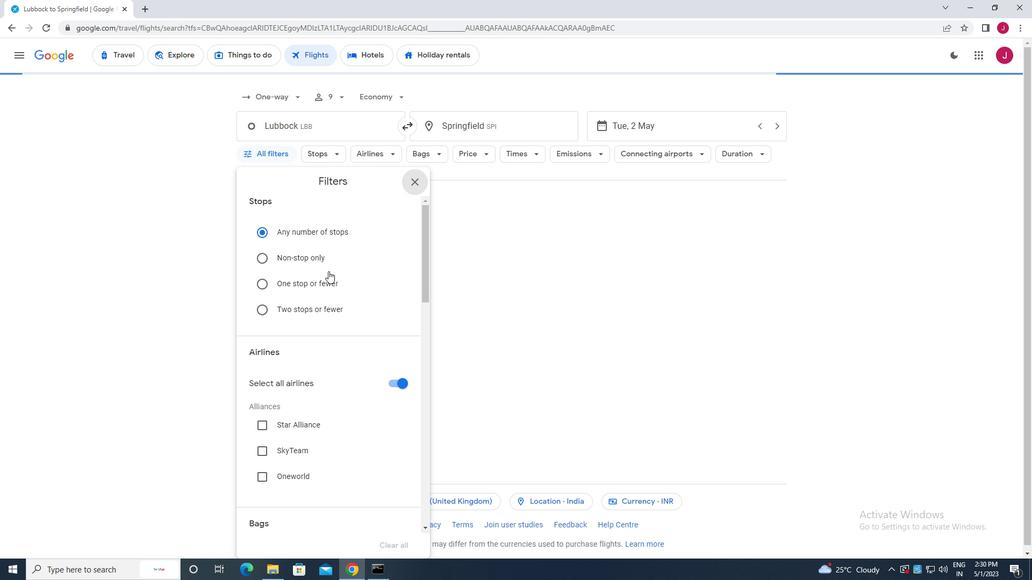
Action: Mouse moved to (397, 222)
Screenshot: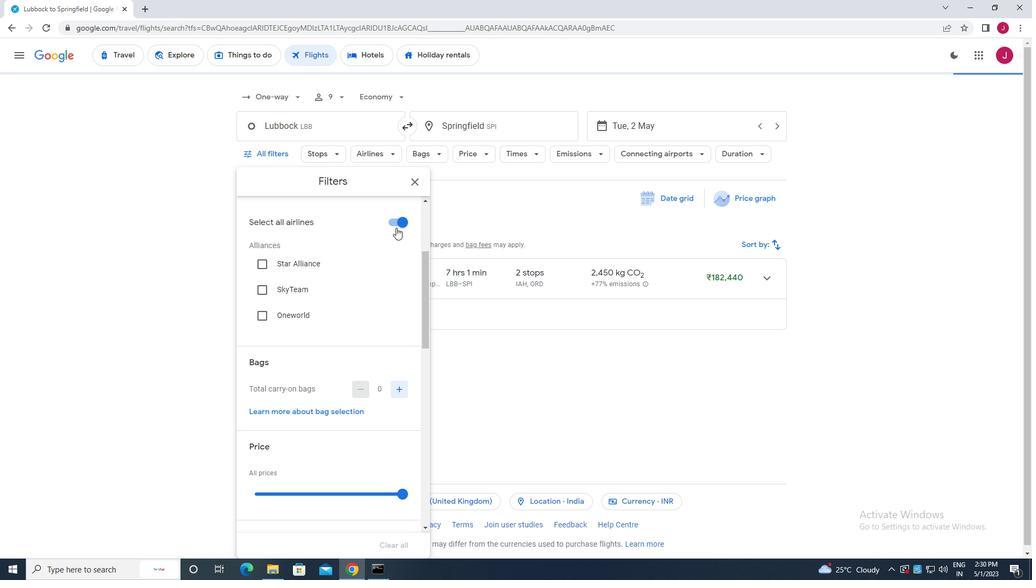 
Action: Mouse pressed left at (397, 222)
Screenshot: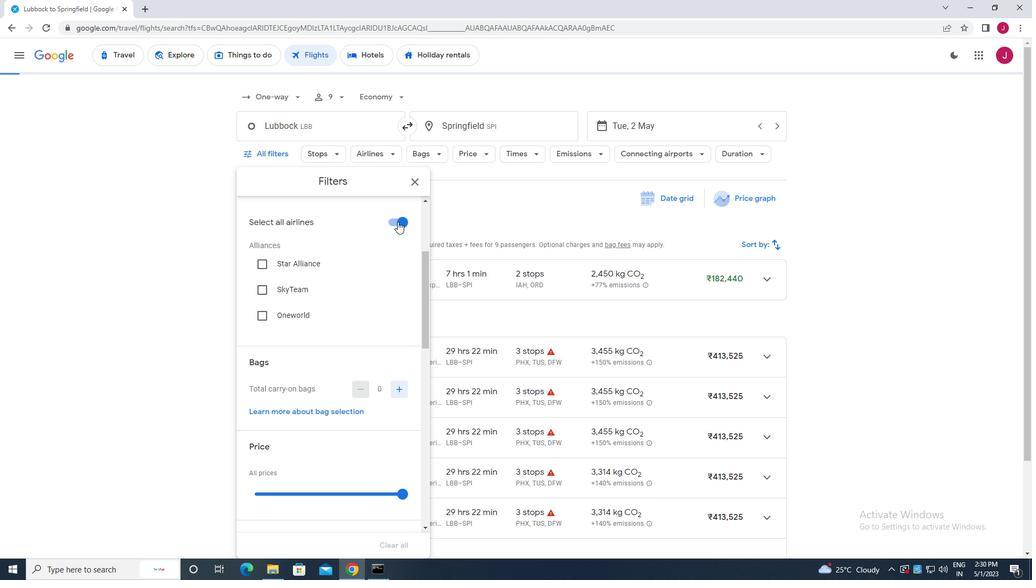 
Action: Mouse moved to (388, 236)
Screenshot: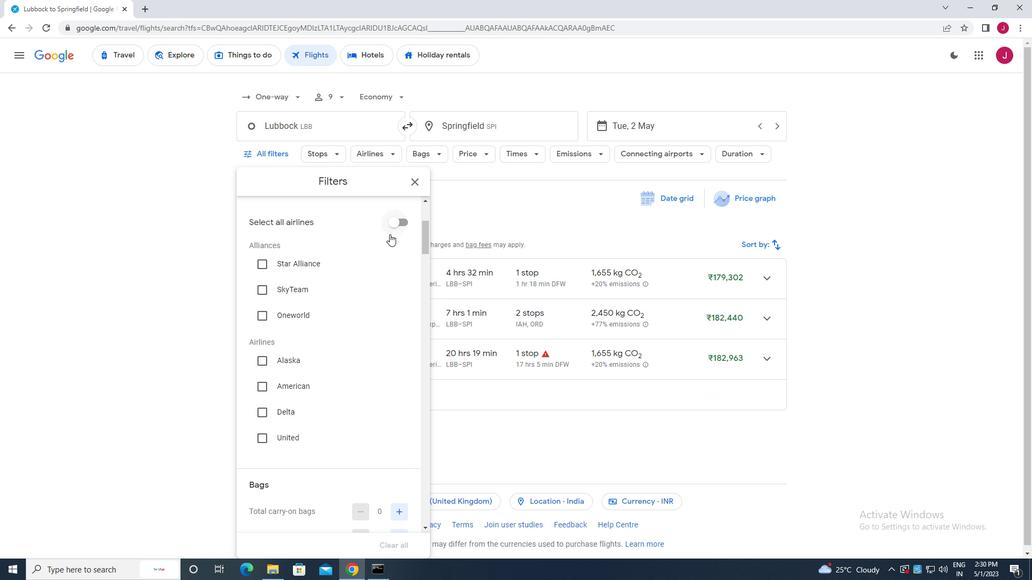 
Action: Mouse scrolled (388, 235) with delta (0, 0)
Screenshot: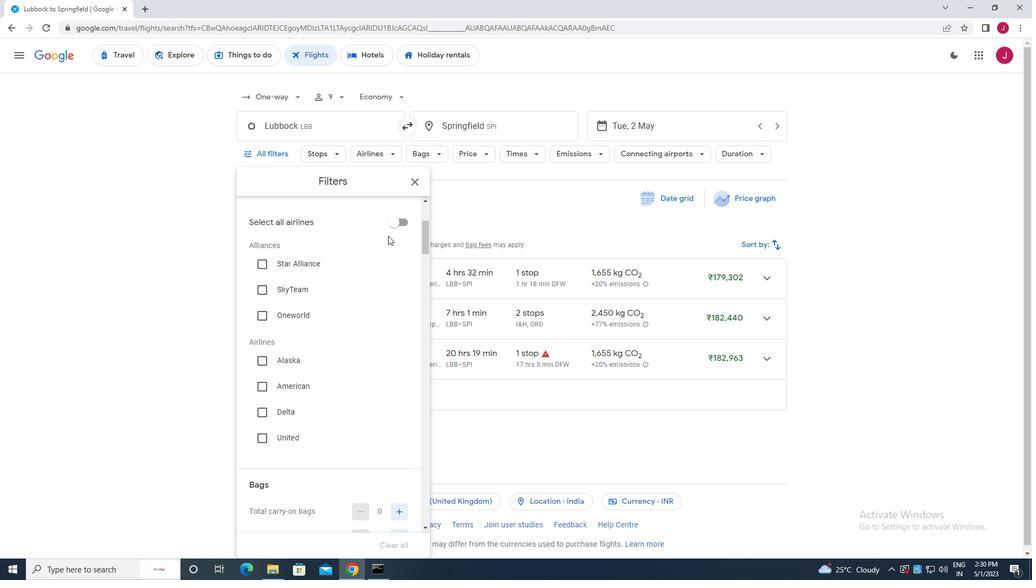 
Action: Mouse moved to (387, 238)
Screenshot: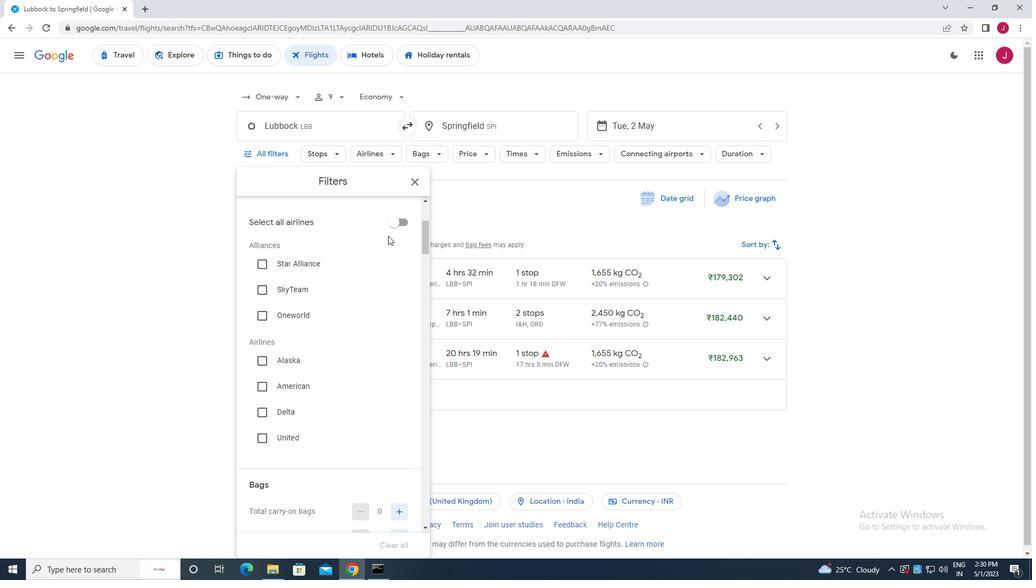 
Action: Mouse scrolled (387, 237) with delta (0, 0)
Screenshot: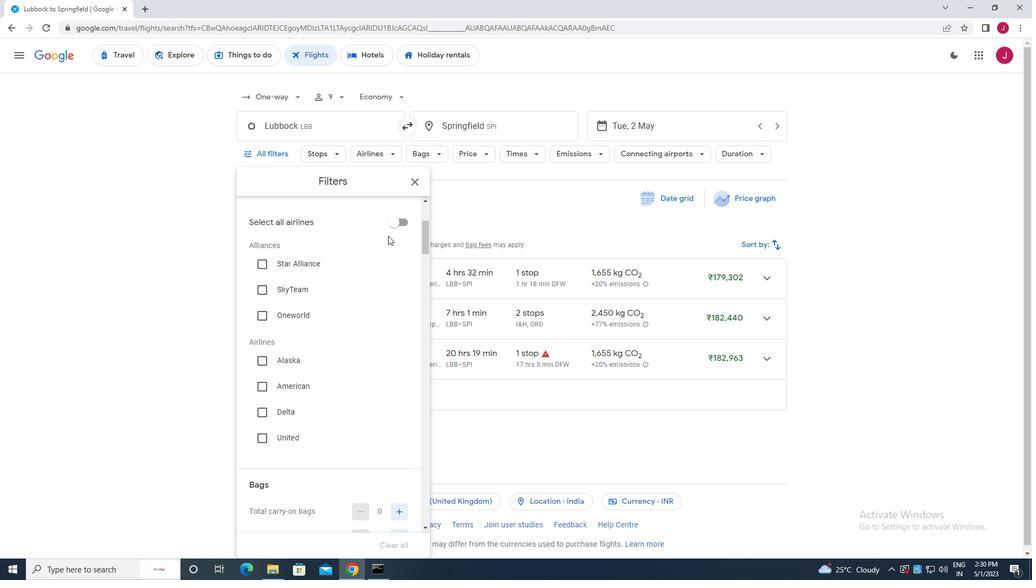 
Action: Mouse moved to (312, 310)
Screenshot: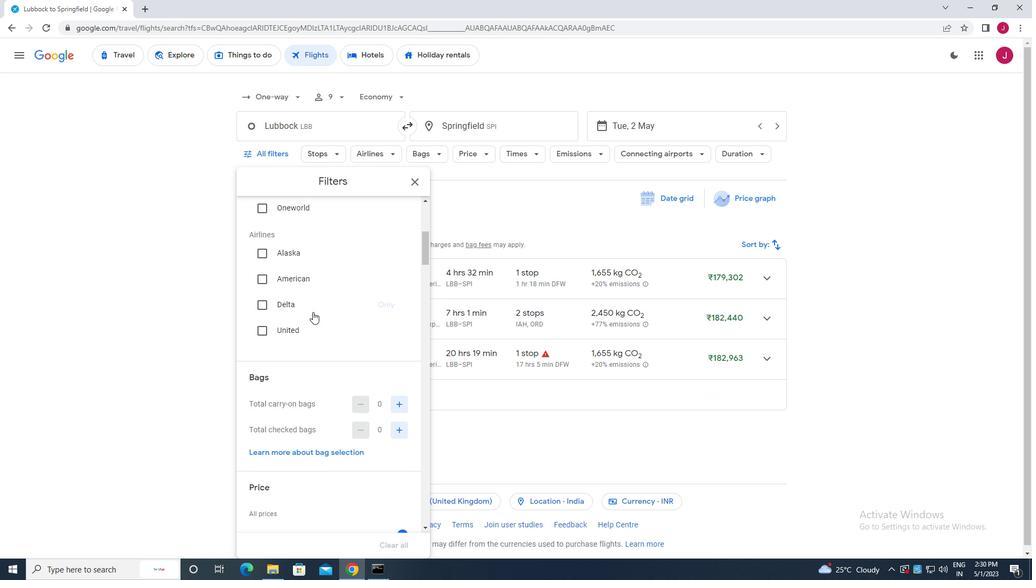 
Action: Mouse scrolled (312, 310) with delta (0, 0)
Screenshot: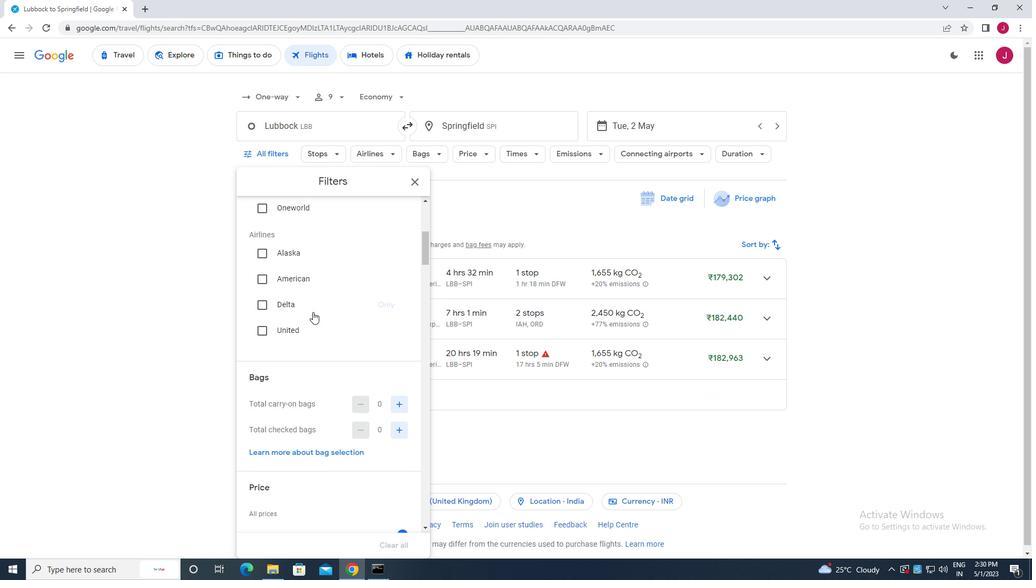 
Action: Mouse moved to (311, 310)
Screenshot: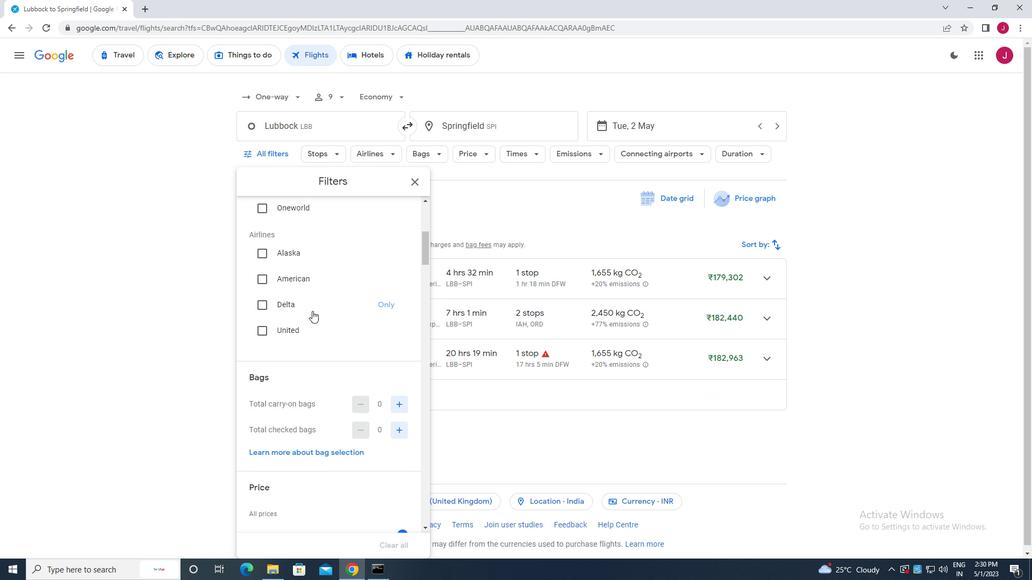 
Action: Mouse scrolled (311, 310) with delta (0, 0)
Screenshot: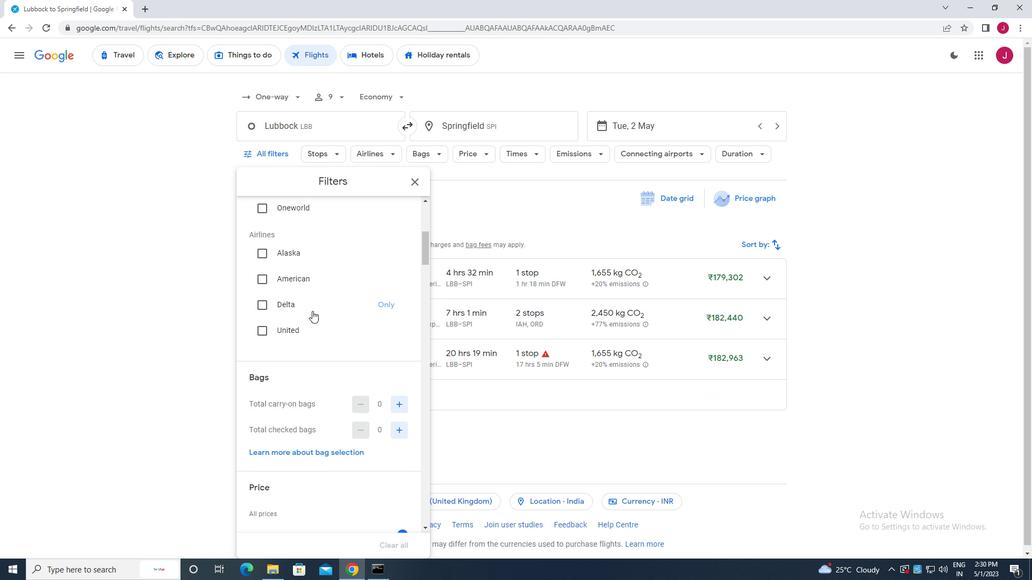 
Action: Mouse moved to (321, 310)
Screenshot: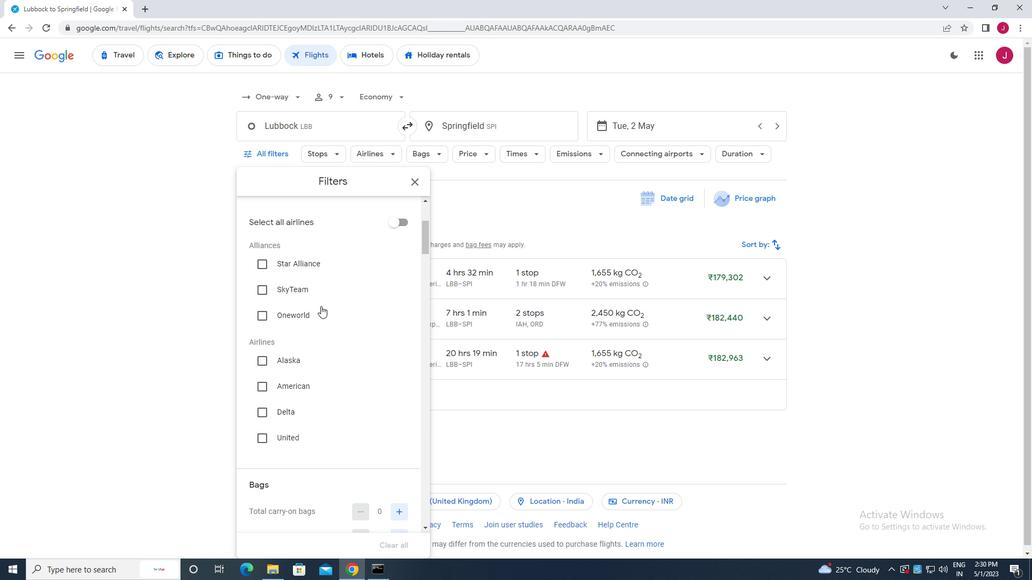 
Action: Mouse scrolled (321, 310) with delta (0, 0)
Screenshot: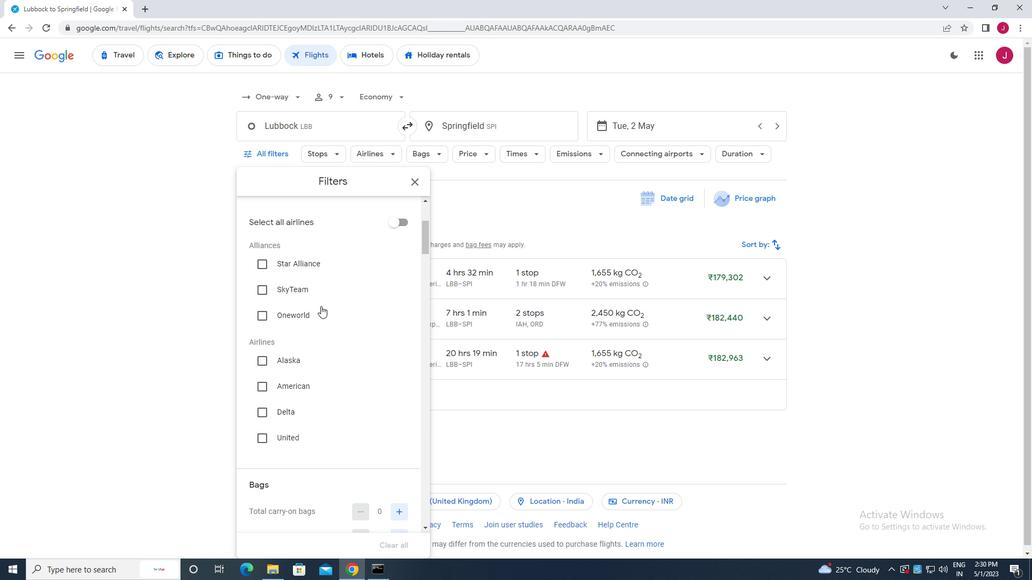 
Action: Mouse scrolled (321, 310) with delta (0, 0)
Screenshot: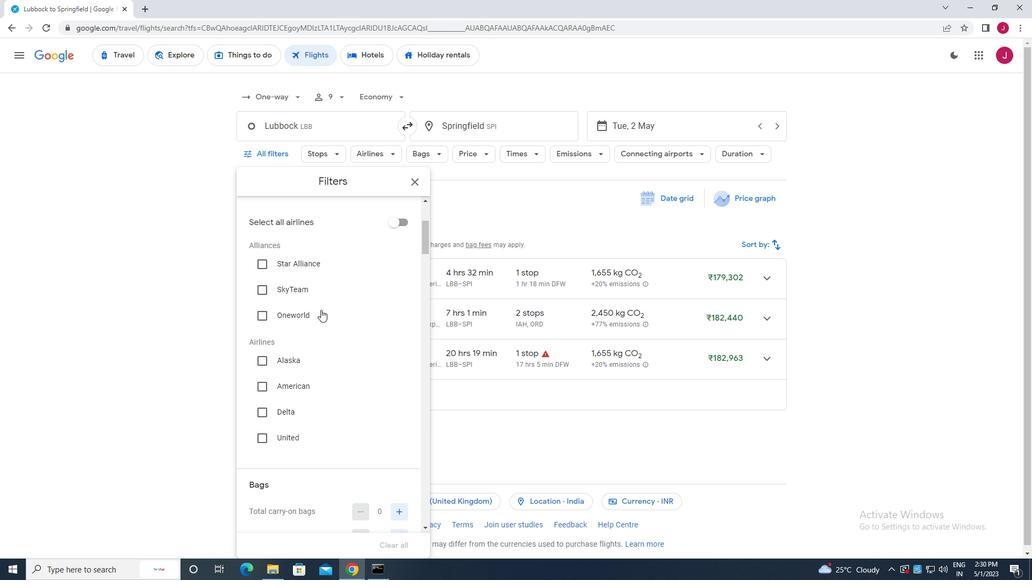 
Action: Mouse scrolled (321, 310) with delta (0, 0)
Screenshot: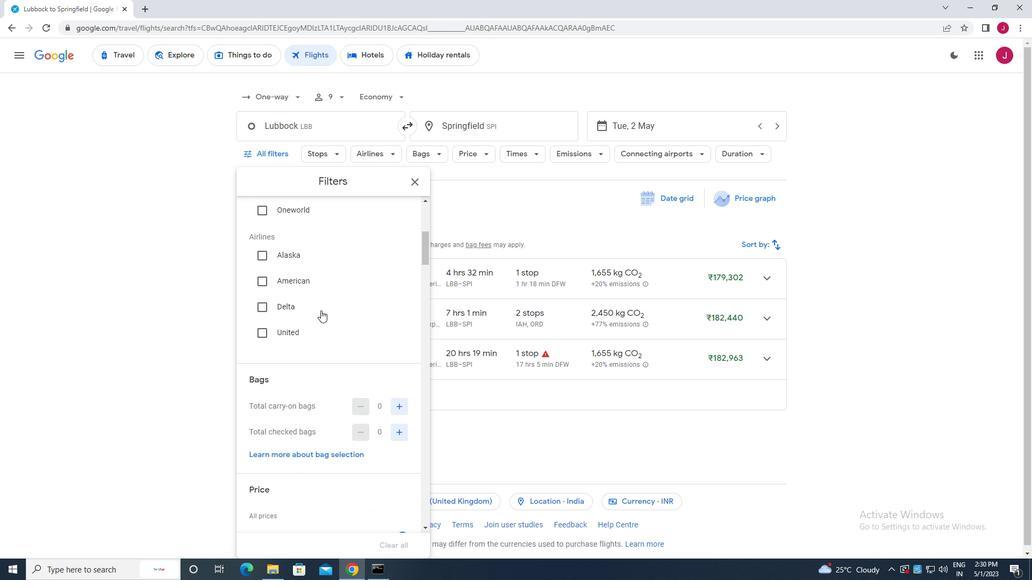
Action: Mouse scrolled (321, 310) with delta (0, 0)
Screenshot: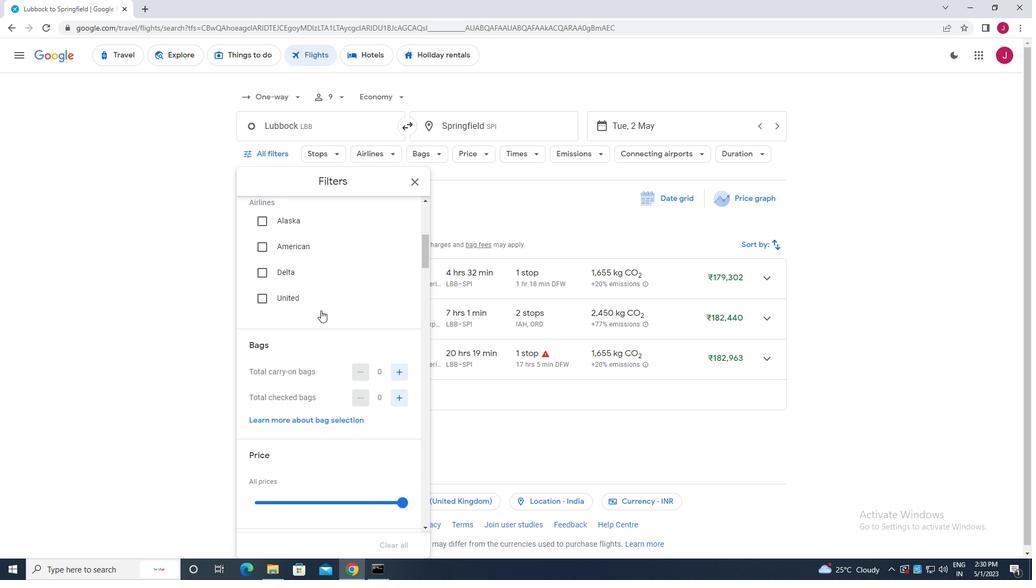 
Action: Mouse moved to (321, 310)
Screenshot: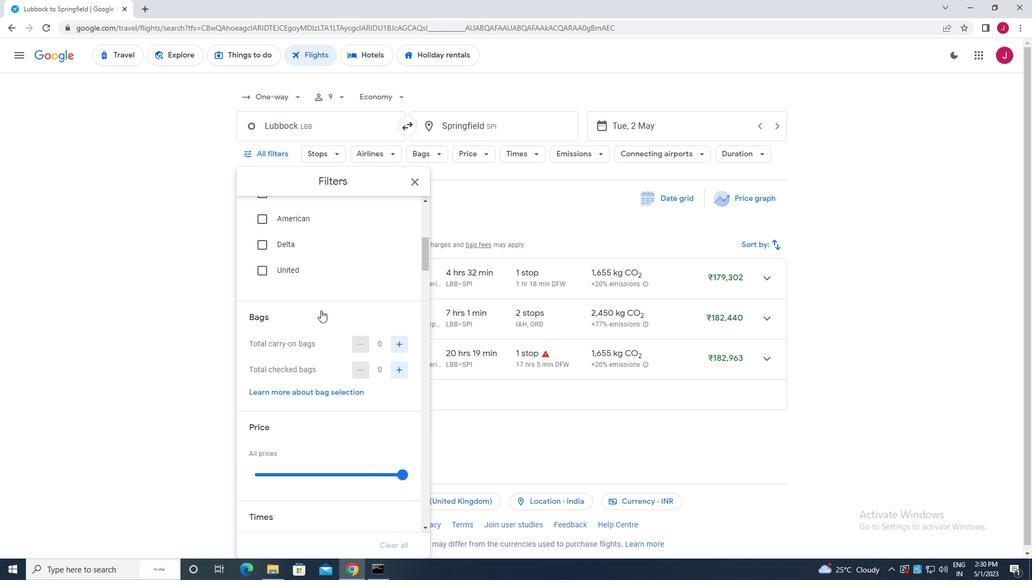 
Action: Mouse scrolled (321, 311) with delta (0, 0)
Screenshot: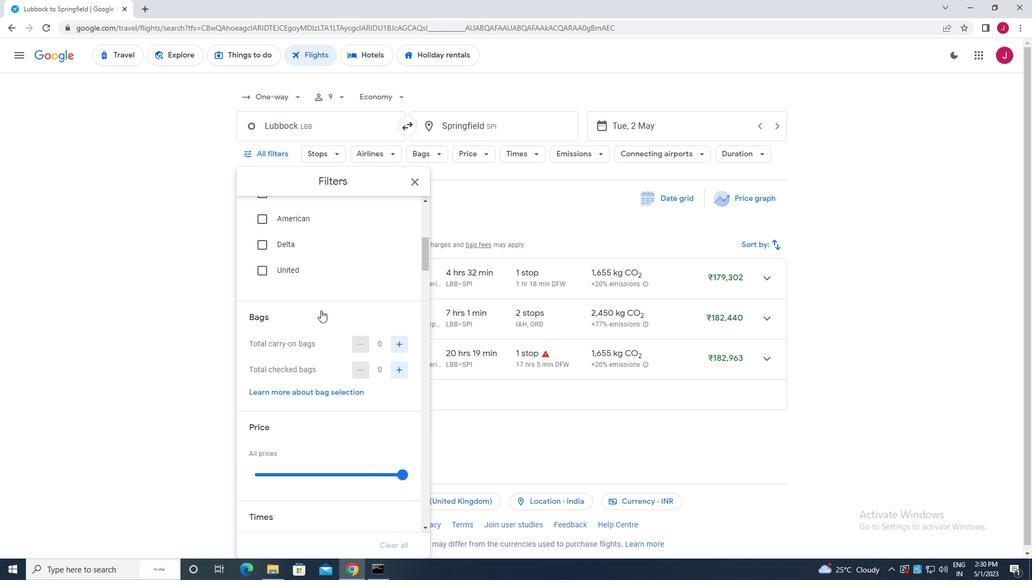 
Action: Mouse moved to (321, 310)
Screenshot: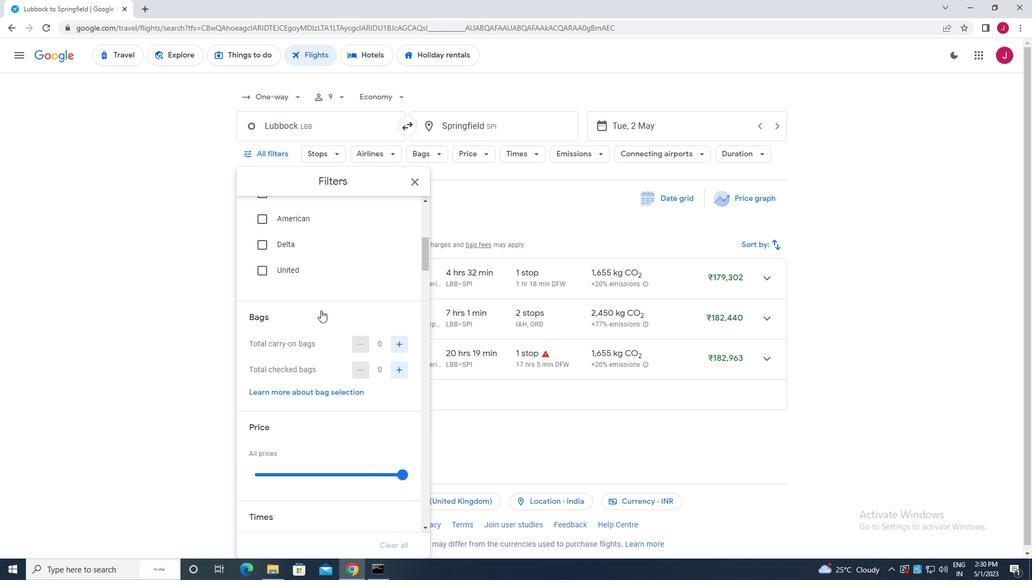 
Action: Mouse scrolled (321, 310) with delta (0, 0)
Screenshot: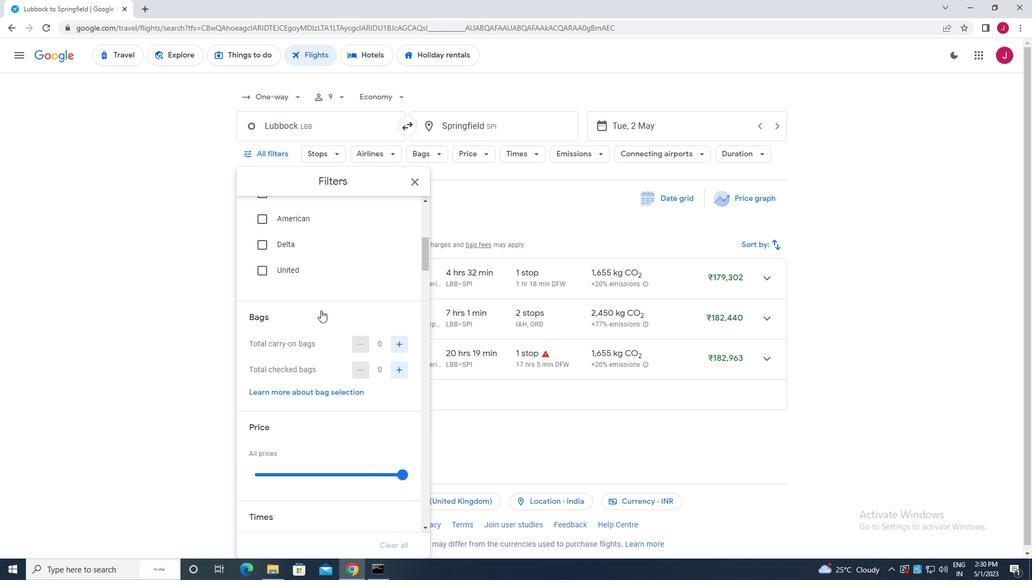 
Action: Mouse moved to (321, 308)
Screenshot: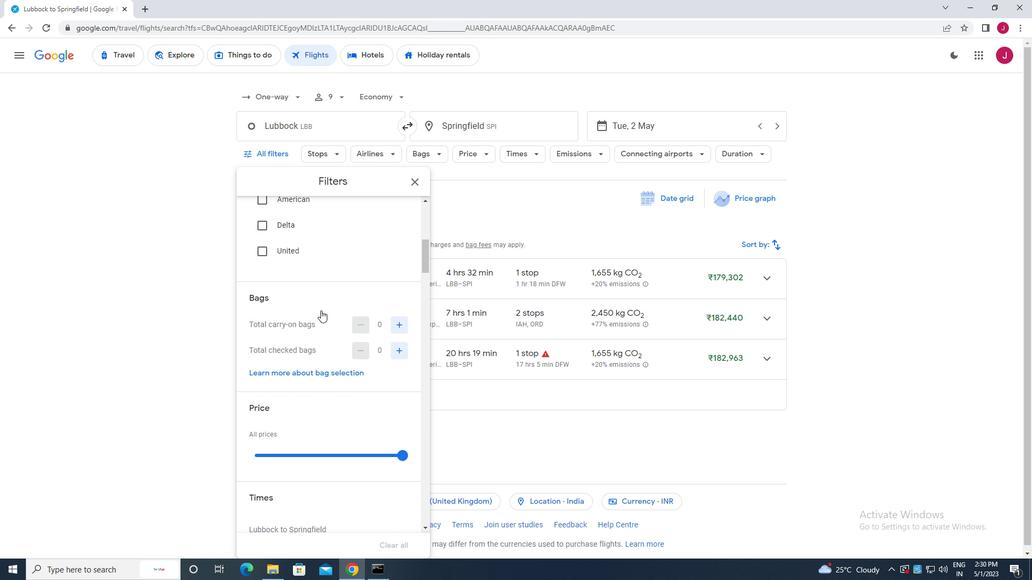 
Action: Mouse scrolled (321, 308) with delta (0, 0)
Screenshot: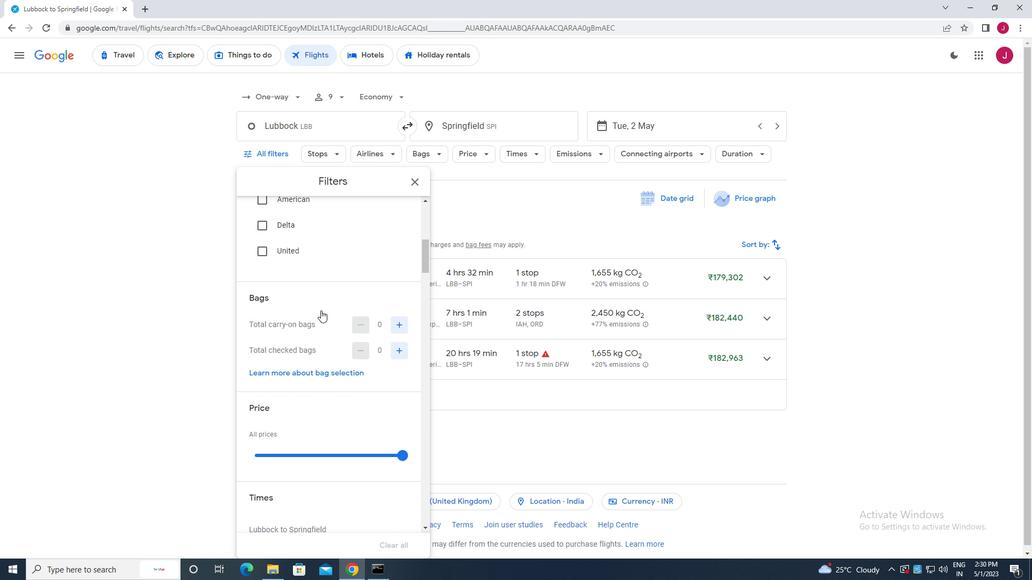 
Action: Mouse moved to (321, 307)
Screenshot: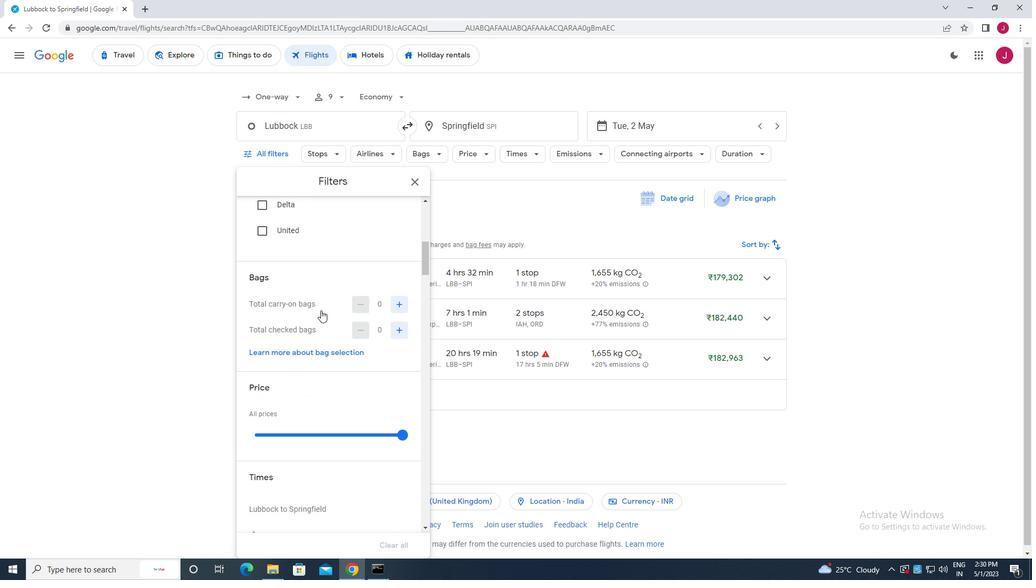 
Action: Mouse scrolled (321, 307) with delta (0, 0)
Screenshot: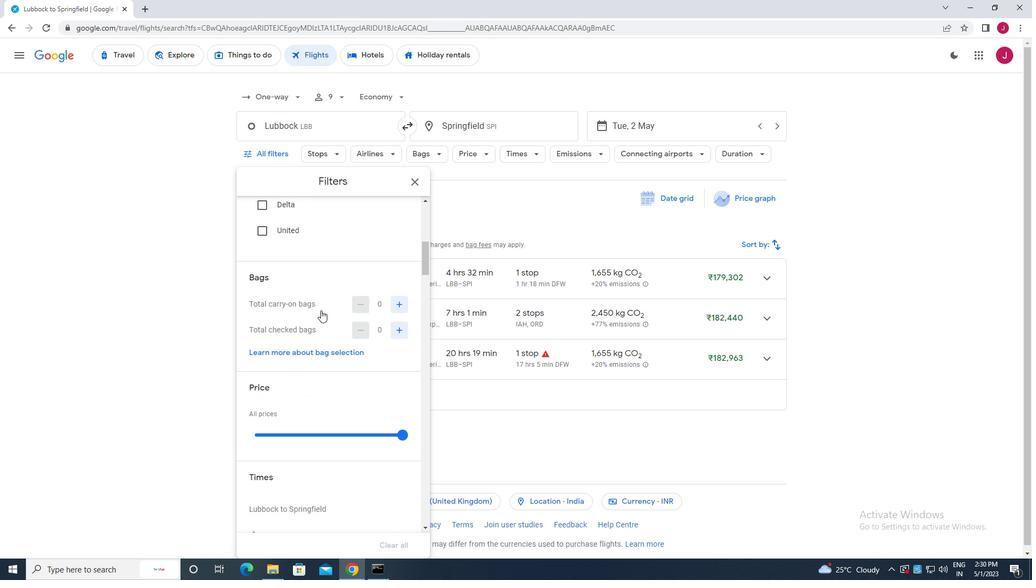 
Action: Mouse moved to (322, 307)
Screenshot: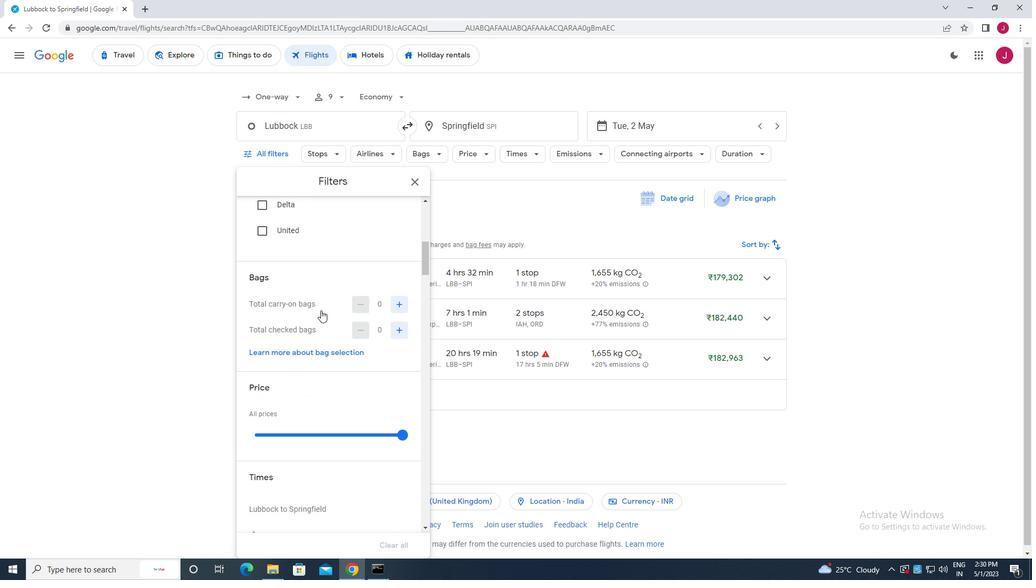 
Action: Mouse scrolled (322, 307) with delta (0, 0)
Screenshot: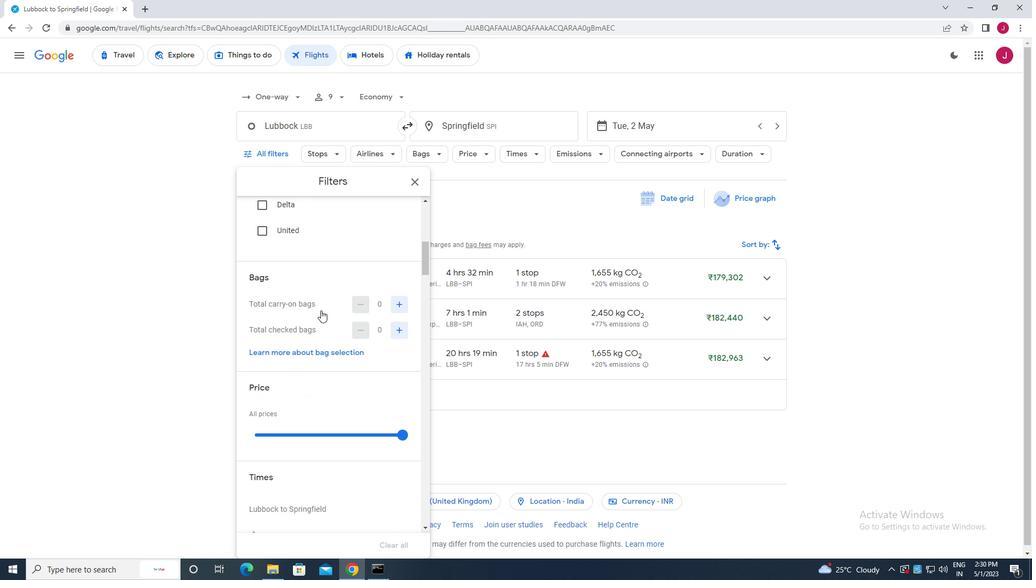 
Action: Mouse moved to (322, 303)
Screenshot: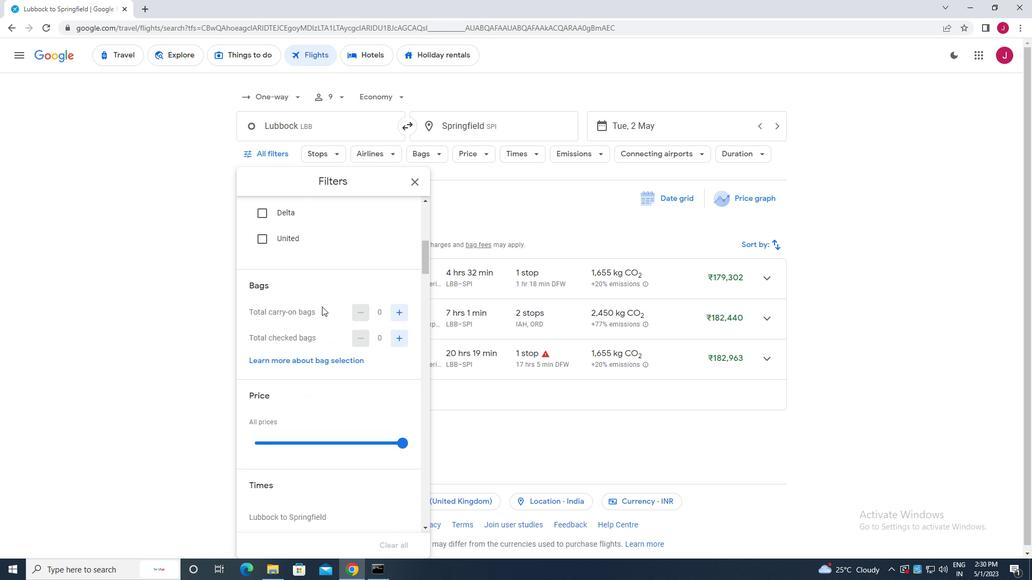 
Action: Mouse scrolled (322, 303) with delta (0, 0)
Screenshot: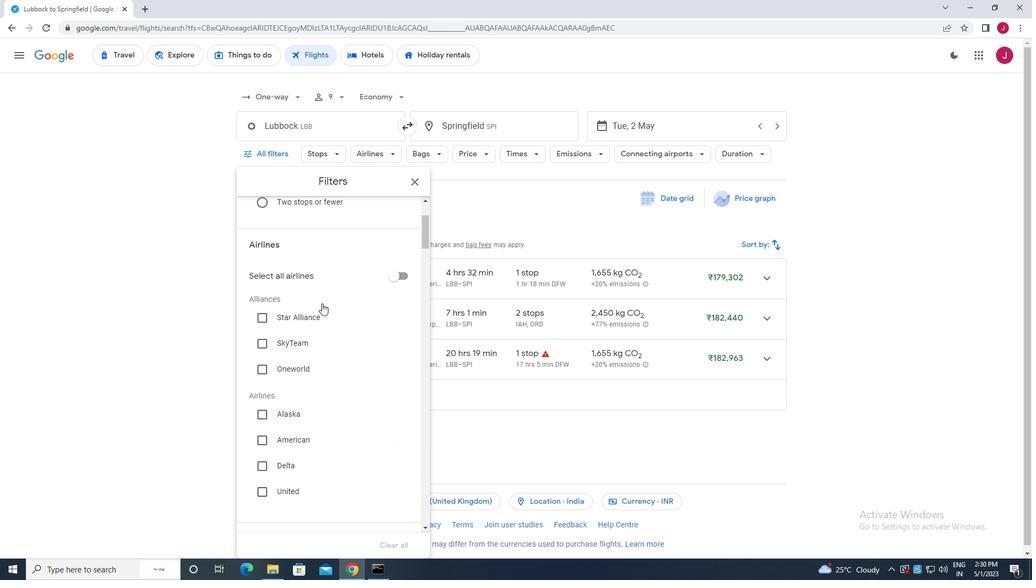 
Action: Mouse moved to (322, 303)
Screenshot: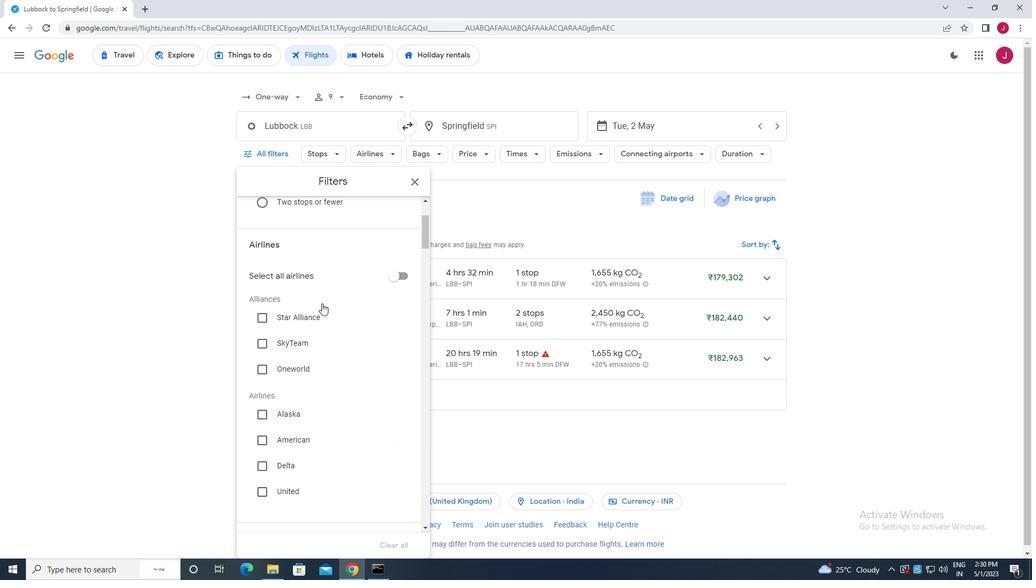
Action: Mouse scrolled (322, 303) with delta (0, 0)
Screenshot: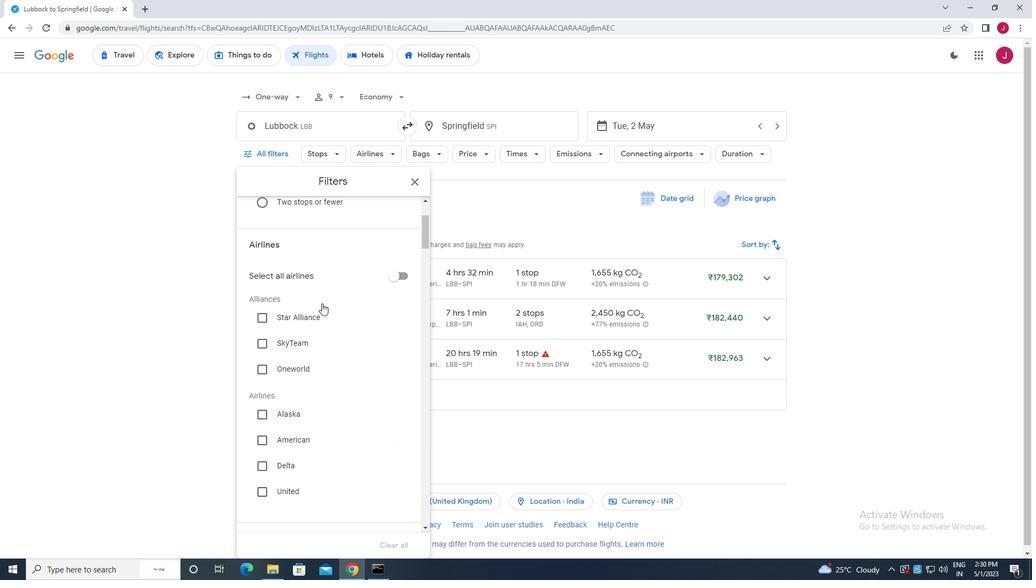 
Action: Mouse moved to (322, 303)
Screenshot: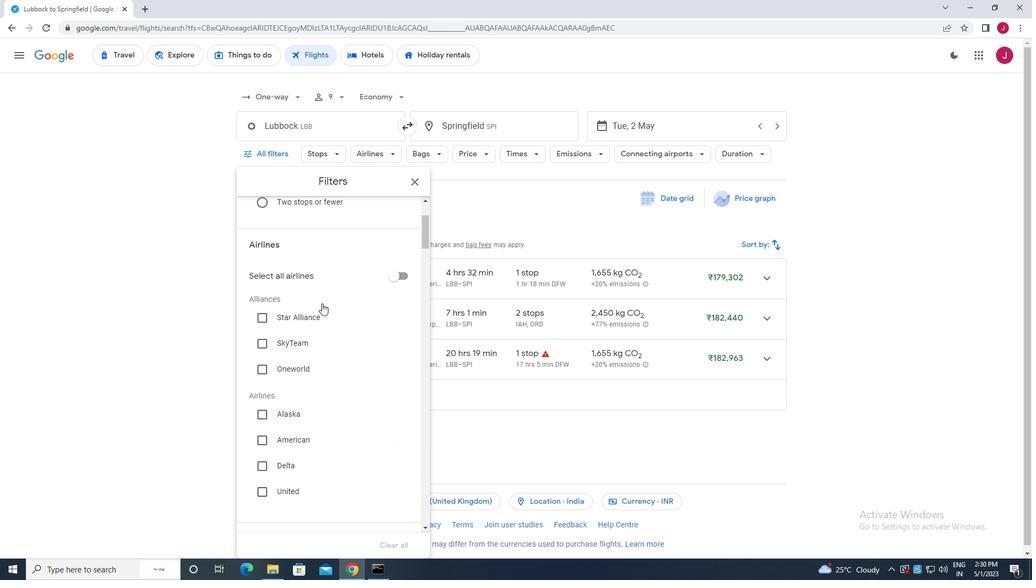 
Action: Mouse scrolled (322, 303) with delta (0, 0)
Screenshot: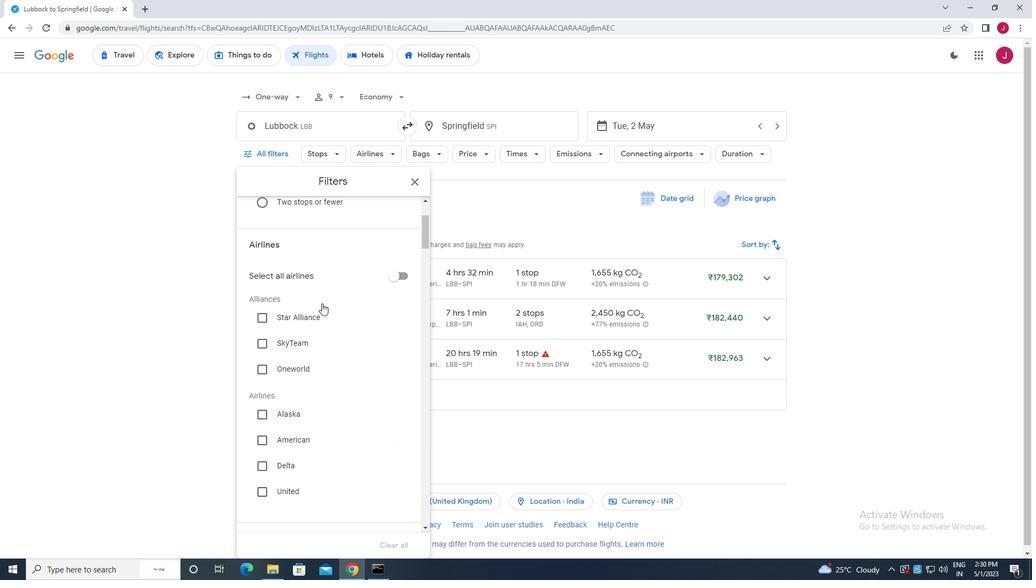 
Action: Mouse scrolled (322, 303) with delta (0, 0)
Screenshot: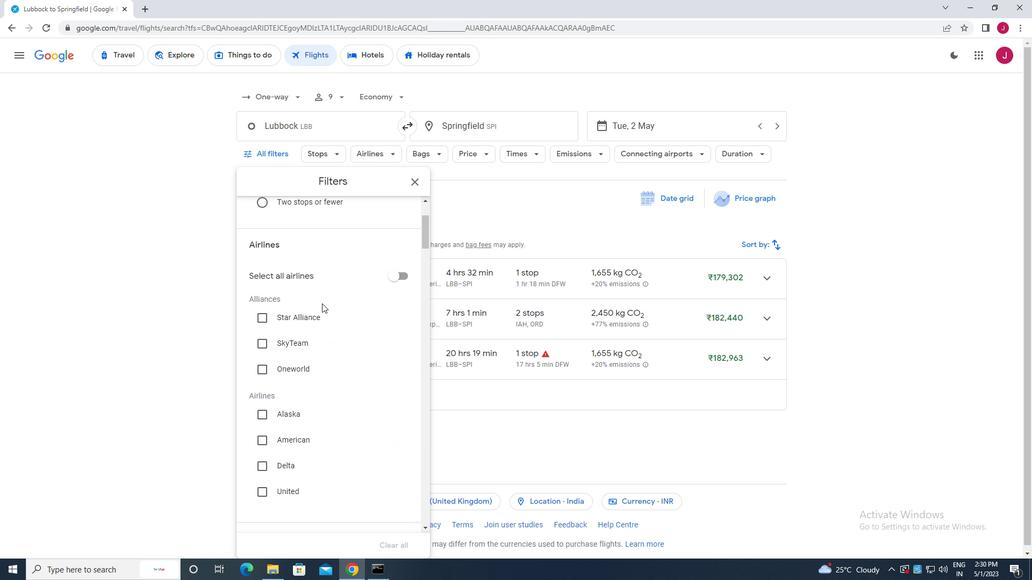 
Action: Mouse moved to (322, 303)
Screenshot: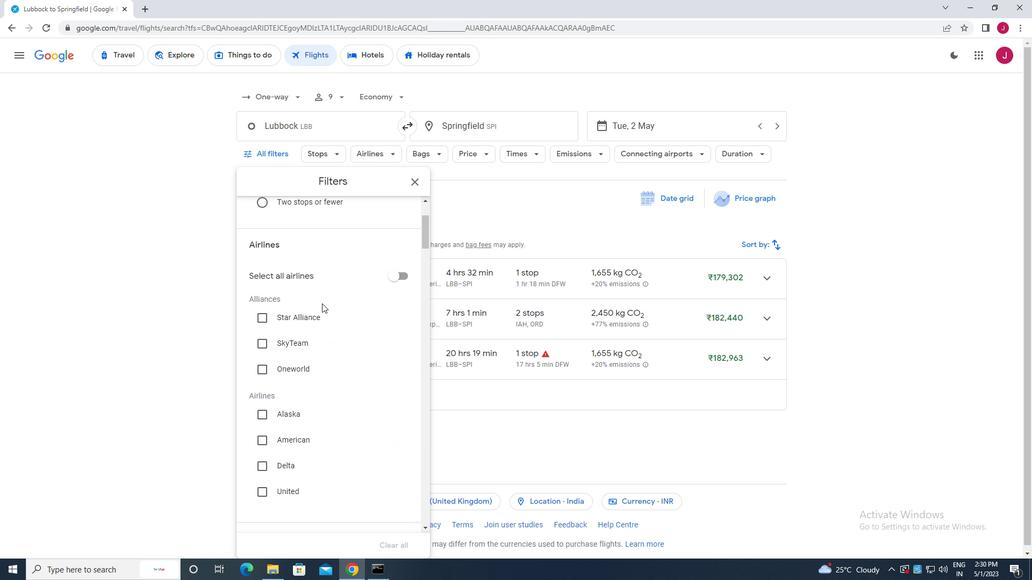 
Action: Mouse scrolled (322, 303) with delta (0, 0)
Screenshot: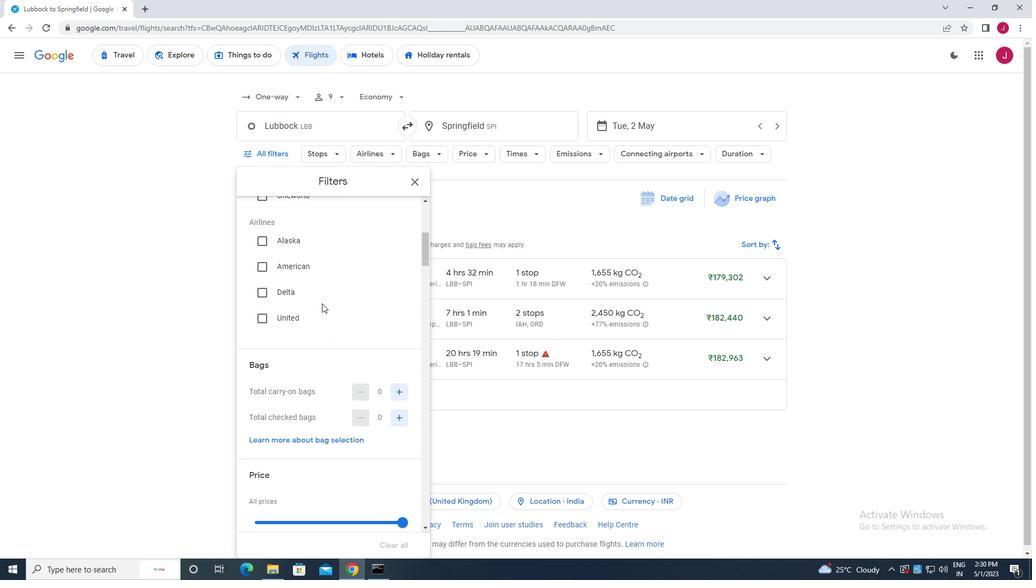 
Action: Mouse scrolled (322, 303) with delta (0, 0)
Screenshot: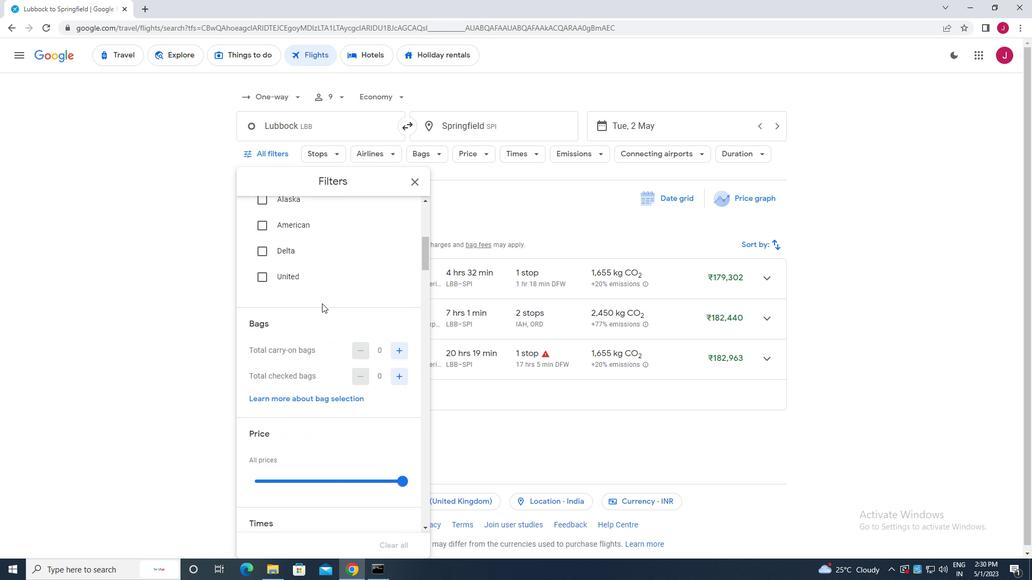 
Action: Mouse moved to (399, 241)
Screenshot: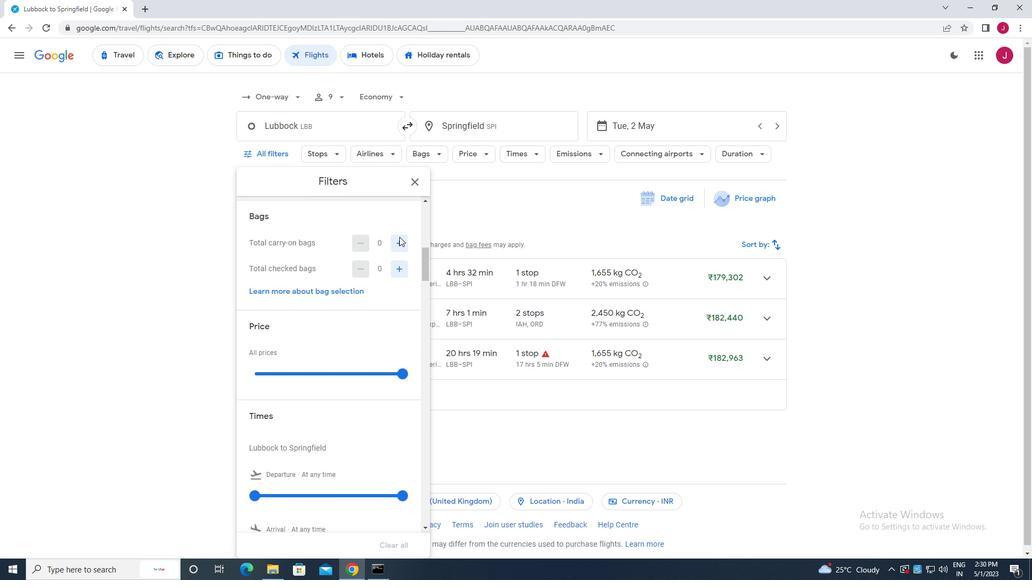 
Action: Mouse pressed left at (399, 241)
Screenshot: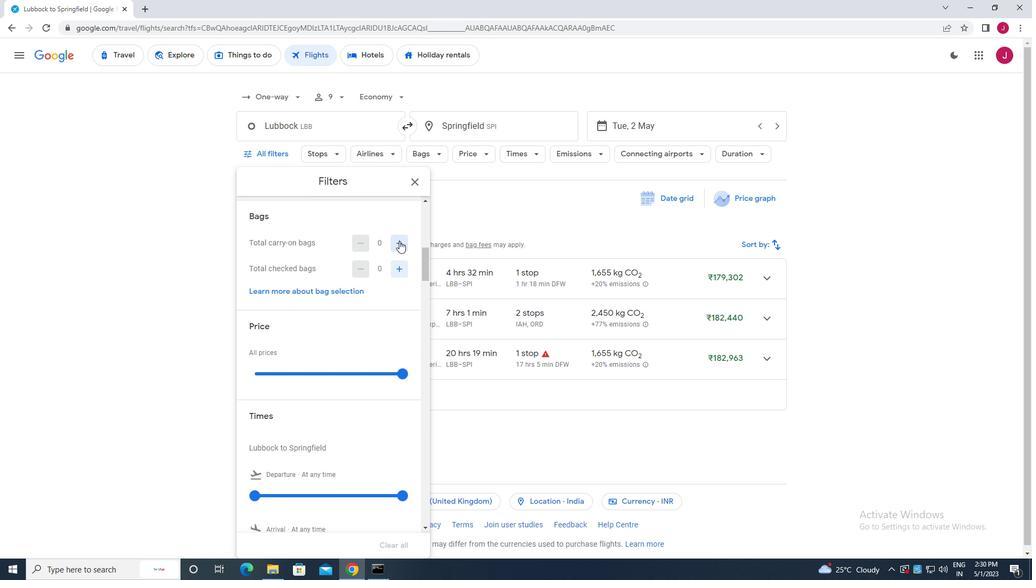 
Action: Mouse pressed left at (399, 241)
Screenshot: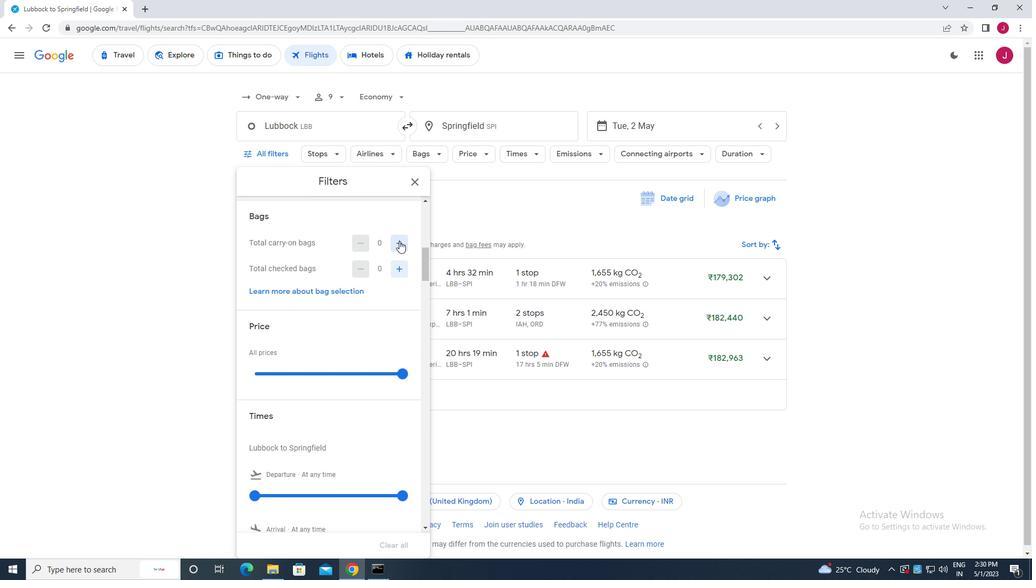 
Action: Mouse moved to (381, 254)
Screenshot: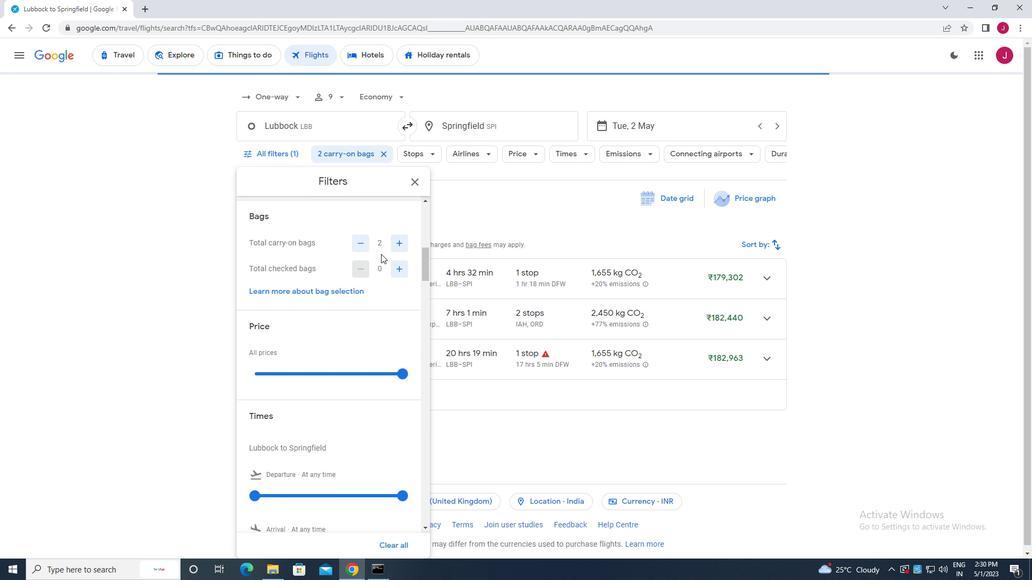 
Action: Mouse scrolled (381, 254) with delta (0, 0)
Screenshot: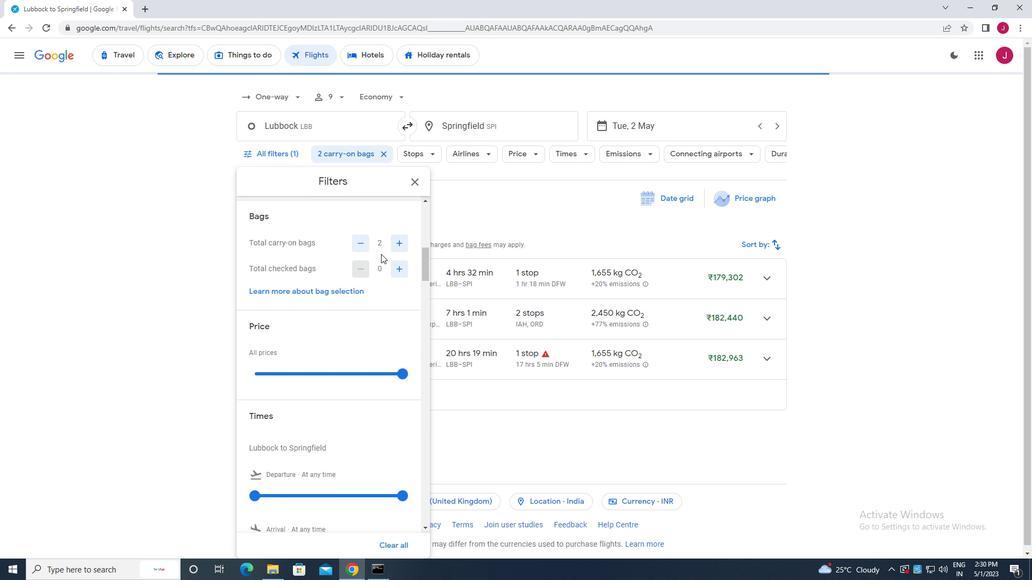 
Action: Mouse moved to (380, 256)
Screenshot: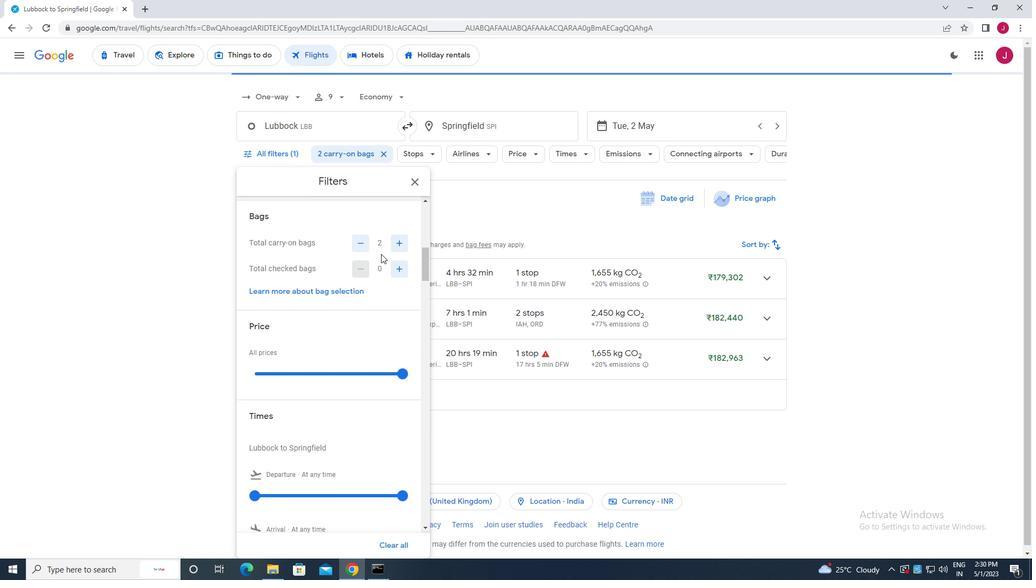 
Action: Mouse scrolled (380, 255) with delta (0, 0)
Screenshot: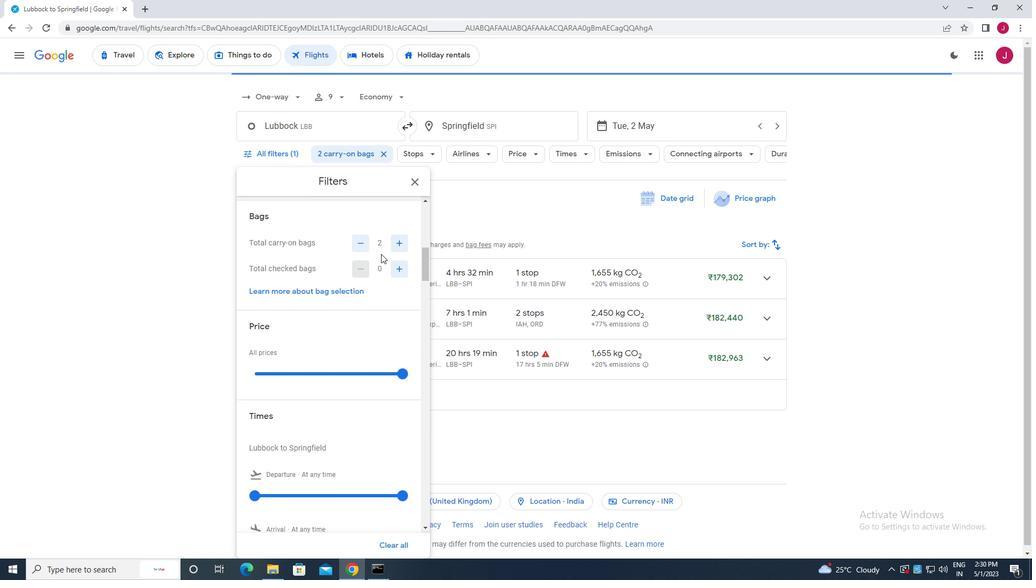 
Action: Mouse moved to (402, 268)
Screenshot: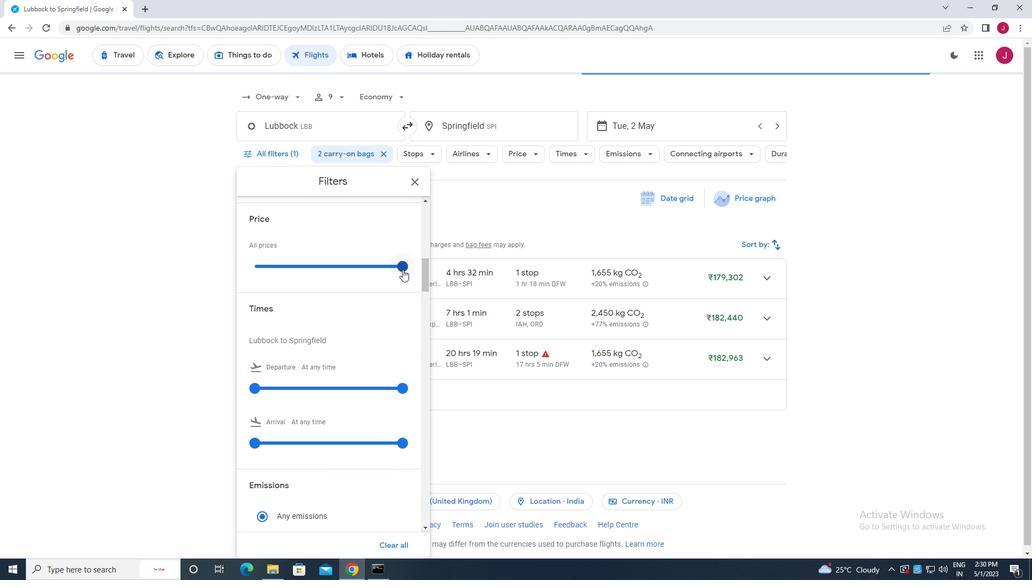 
Action: Mouse pressed left at (402, 268)
Screenshot: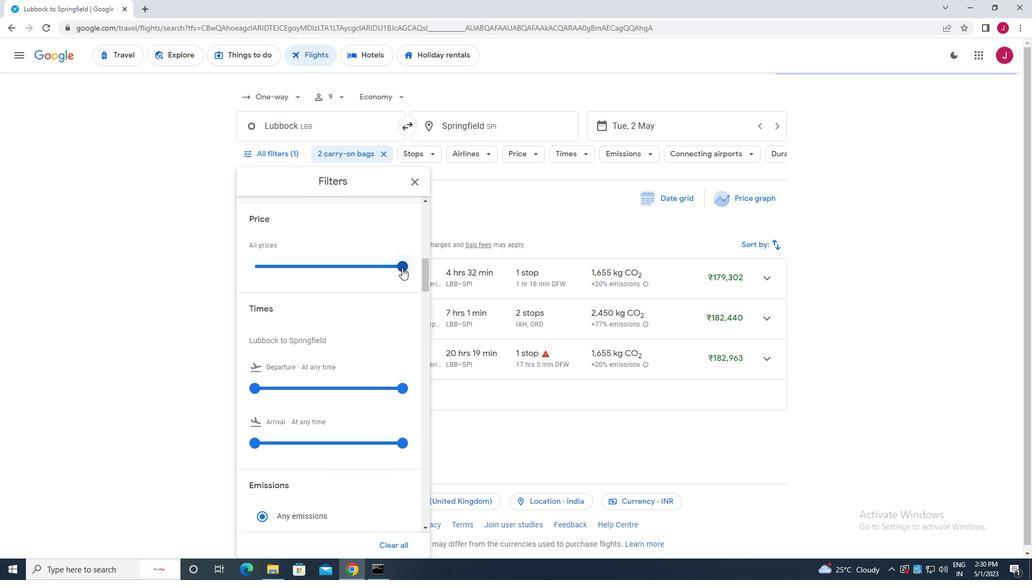 
Action: Mouse moved to (271, 294)
Screenshot: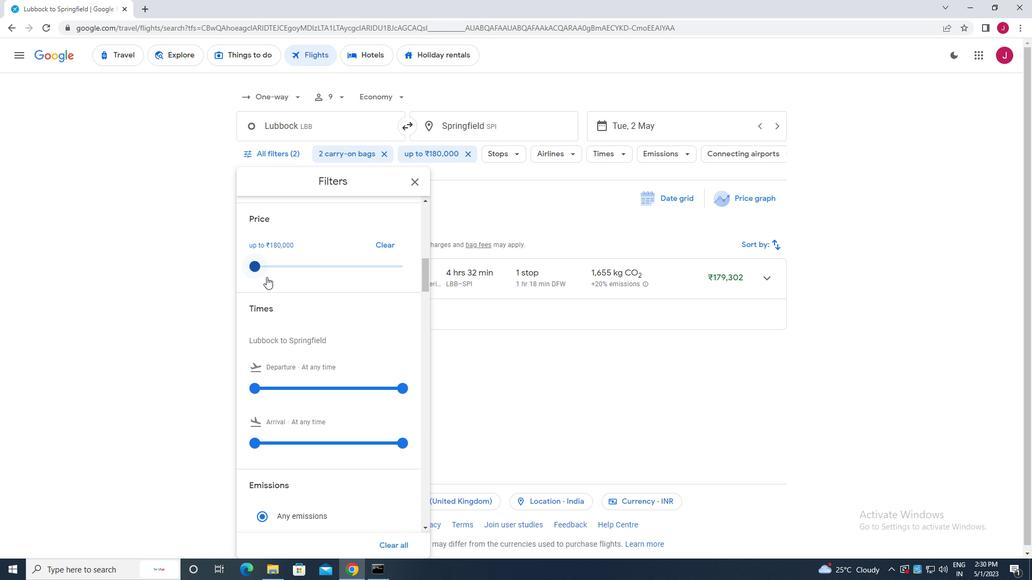 
Action: Mouse scrolled (271, 294) with delta (0, 0)
Screenshot: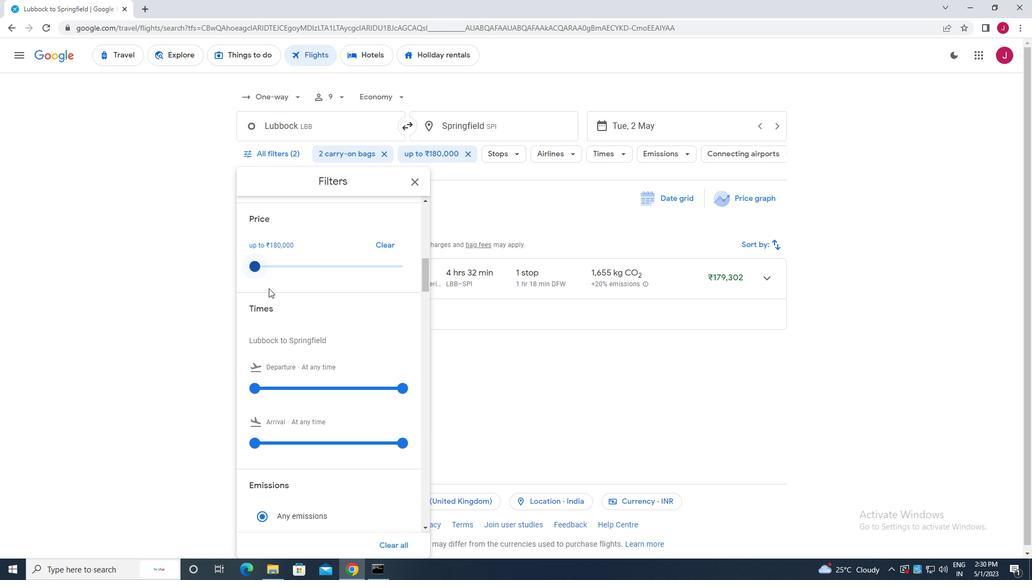 
Action: Mouse moved to (252, 336)
Screenshot: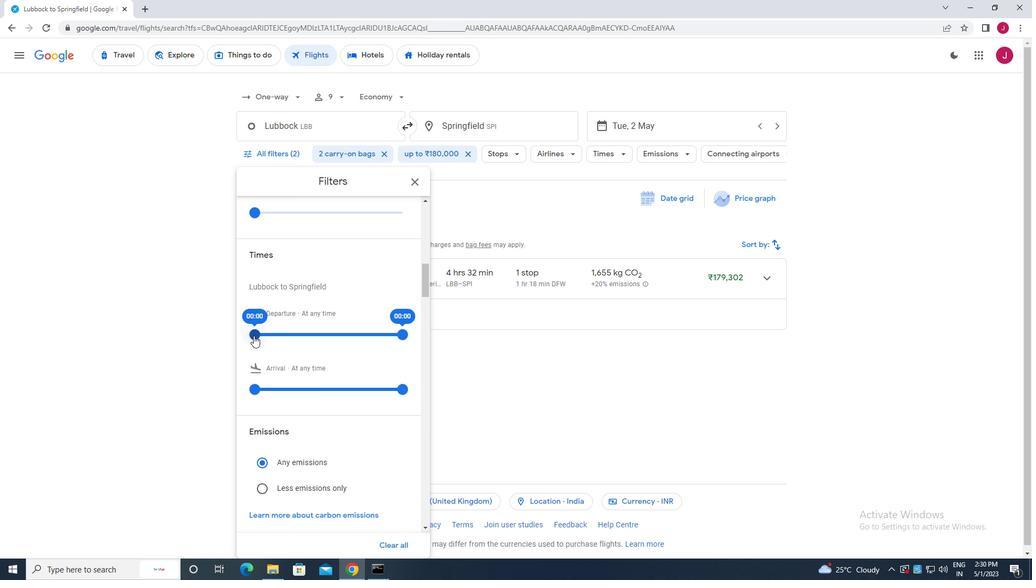 
Action: Mouse pressed left at (252, 336)
Screenshot: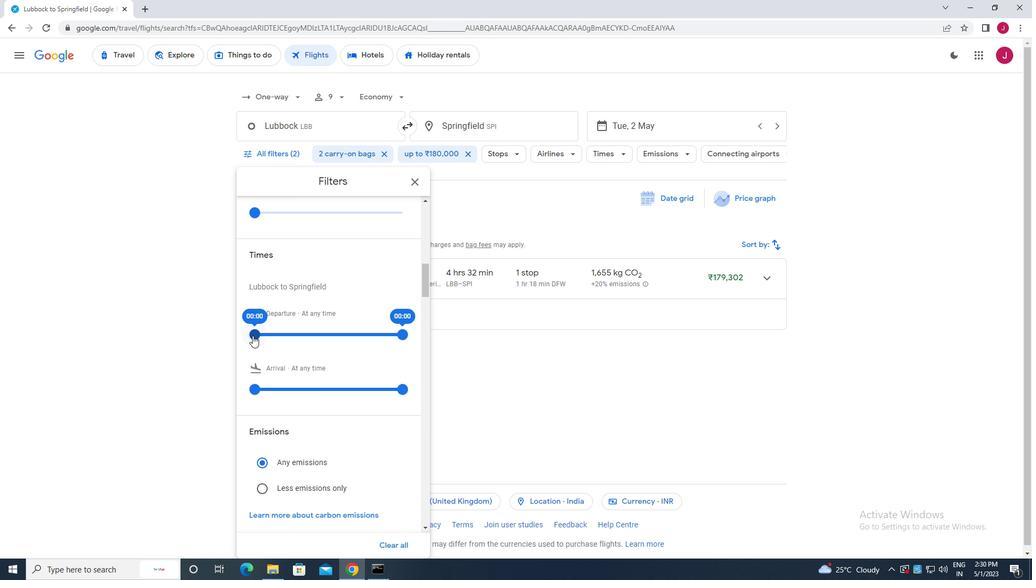 
Action: Mouse moved to (400, 336)
Screenshot: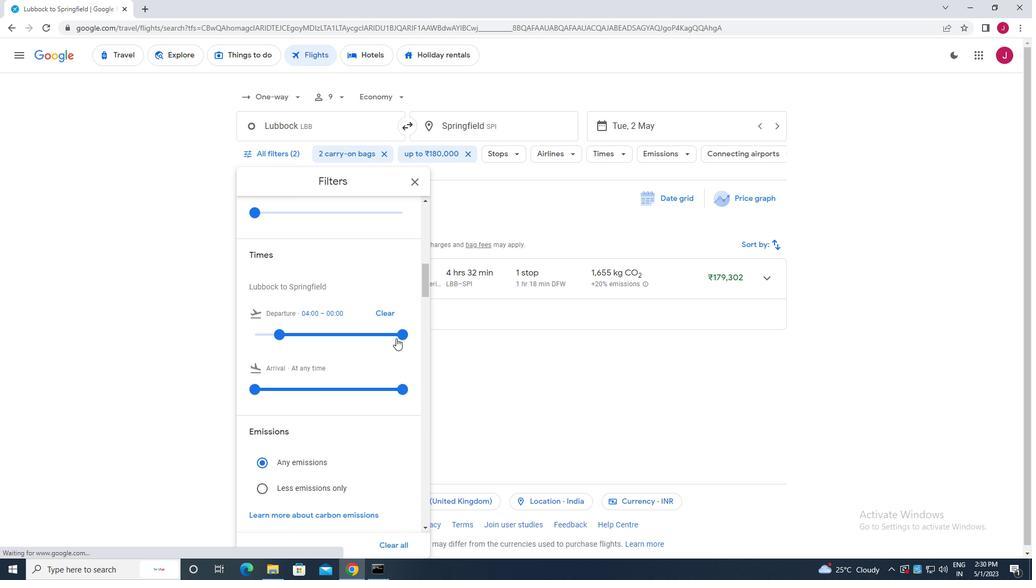 
Action: Mouse pressed left at (400, 336)
Screenshot: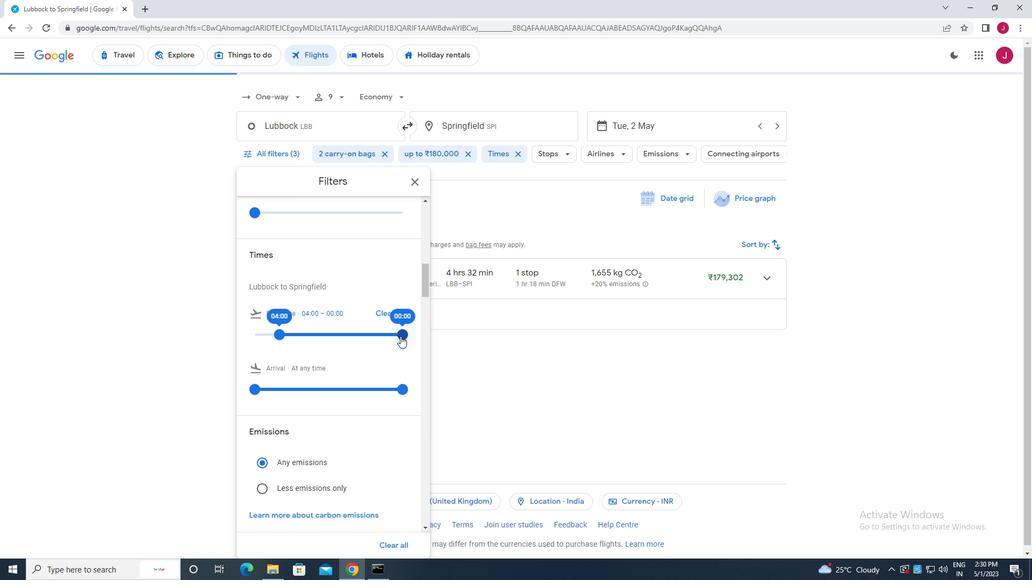
Action: Mouse moved to (415, 179)
Screenshot: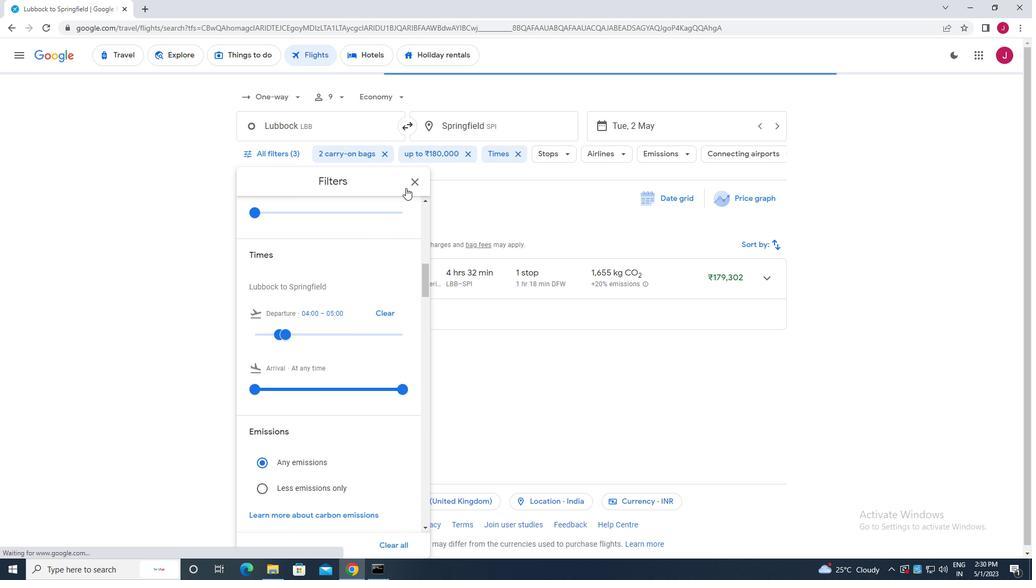 
Action: Mouse pressed left at (415, 179)
Screenshot: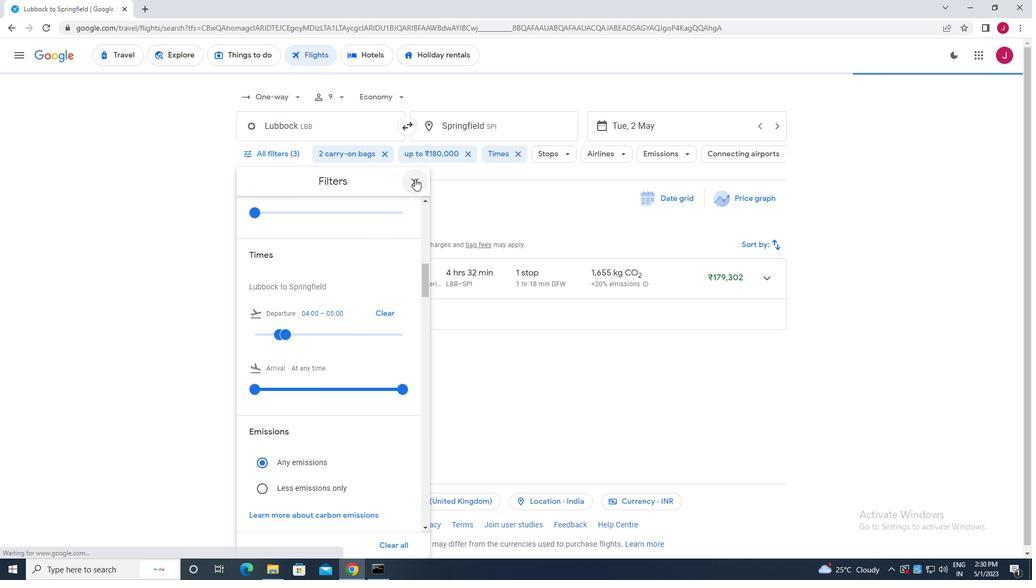 
Action: Mouse moved to (411, 180)
Screenshot: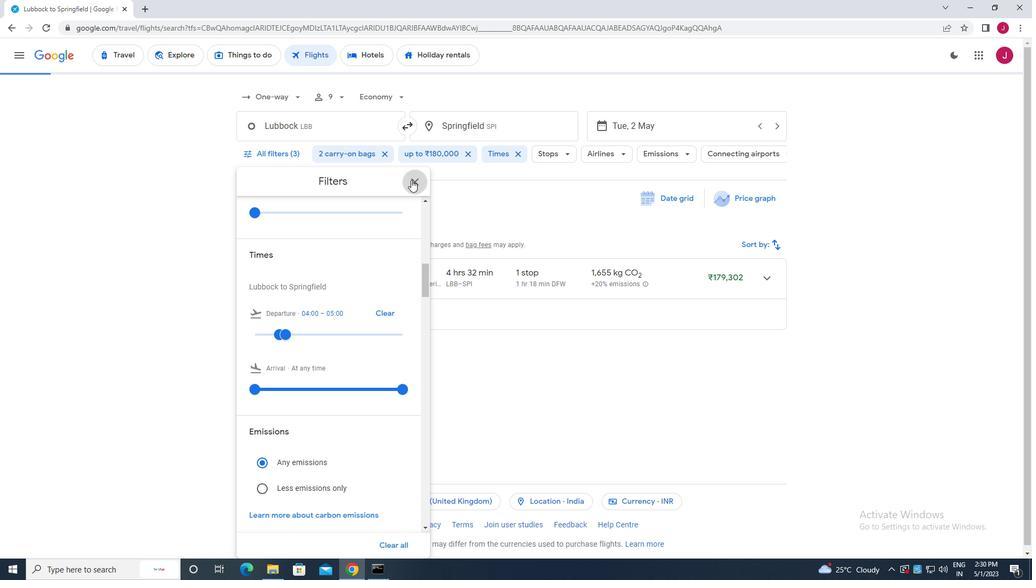 
